 Task: Add an event  with title  Lunch Break: Mindfulness Break, date '2023/10/08' to 2023/10/10 & Select Event type as  Collective. Add location for the event as  789 Amstelstraat, Amsterdam, Netherlands and add a description: A board meeting is a formal gathering where the board of directors, executive team, and key stakeholders come together to discuss and make important decisions regarding the organization's strategic direction, governance, and overall performance. Create an event link  http-lunchbreak:mindfulnessbreakcom & Select the event color as  Blue. , logged in from the account softage.1@softage.netand send the event invitation to softage.7@softage.net and softage.8@softage.net
Action: Mouse moved to (706, 95)
Screenshot: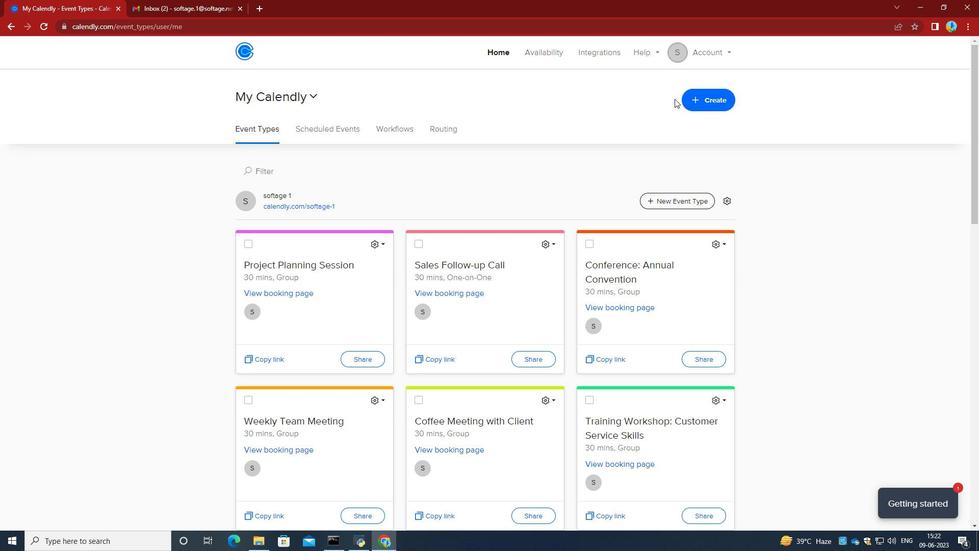 
Action: Mouse pressed left at (706, 95)
Screenshot: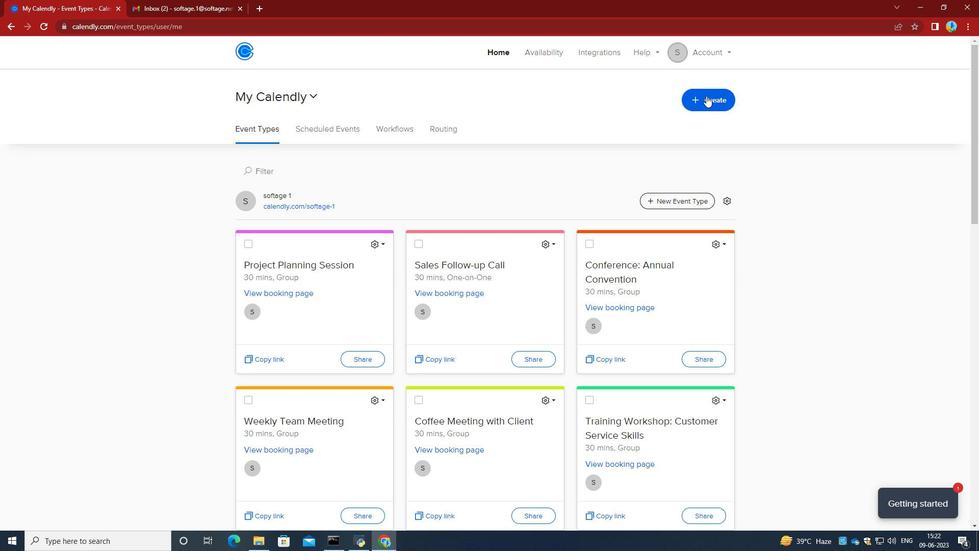 
Action: Mouse moved to (651, 157)
Screenshot: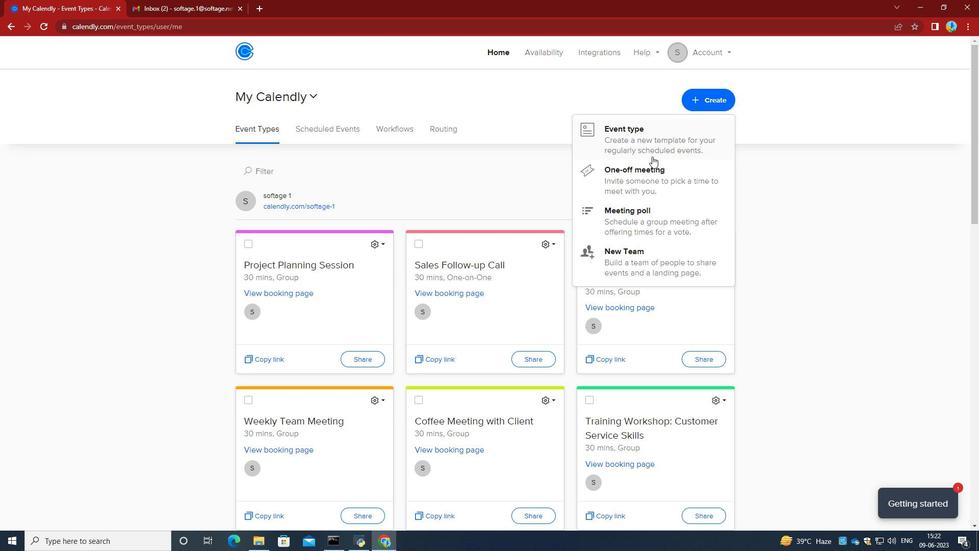 
Action: Mouse pressed left at (651, 157)
Screenshot: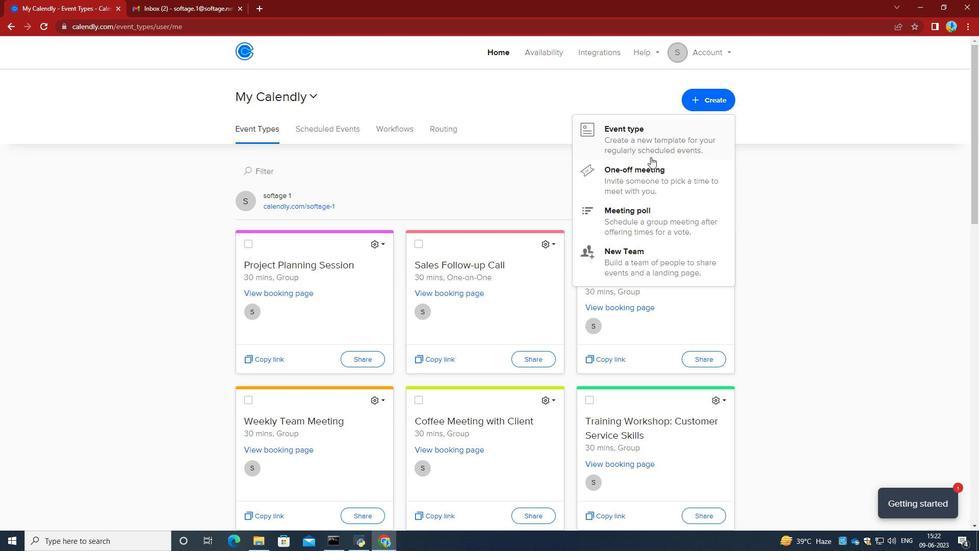 
Action: Mouse moved to (462, 297)
Screenshot: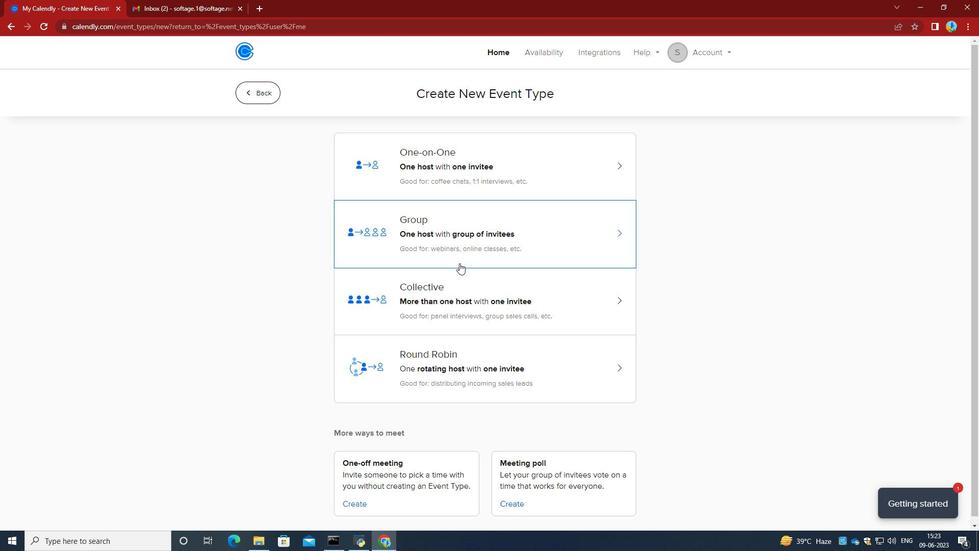 
Action: Mouse pressed left at (462, 297)
Screenshot: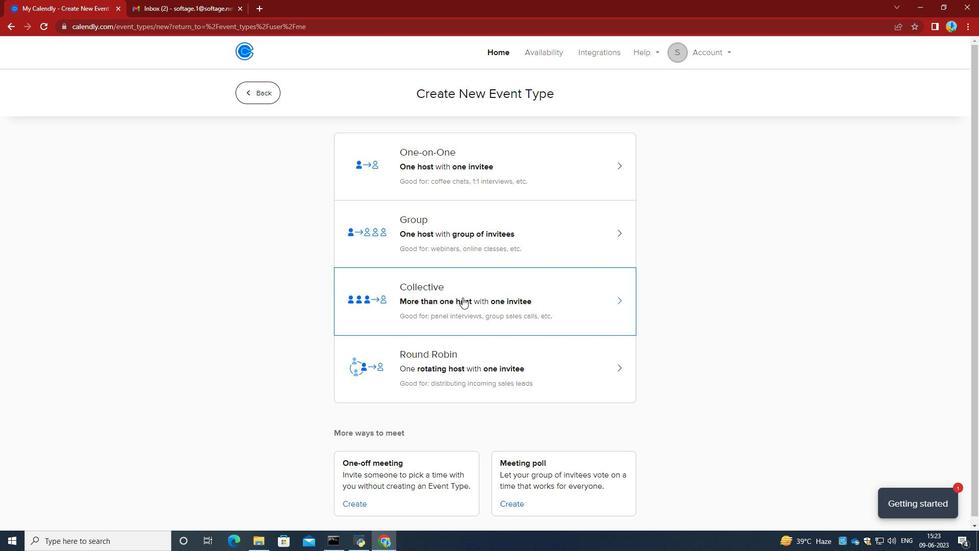 
Action: Mouse moved to (582, 220)
Screenshot: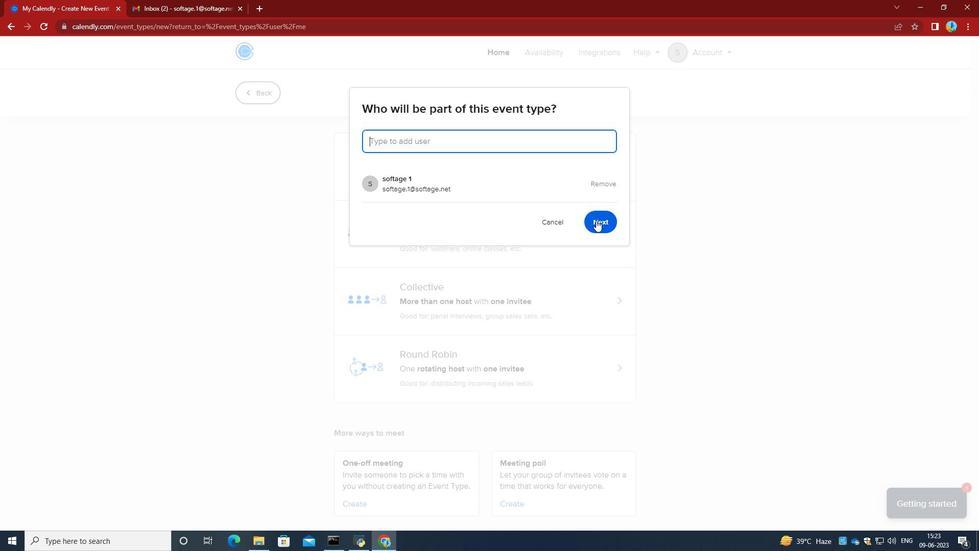 
Action: Mouse pressed left at (582, 220)
Screenshot: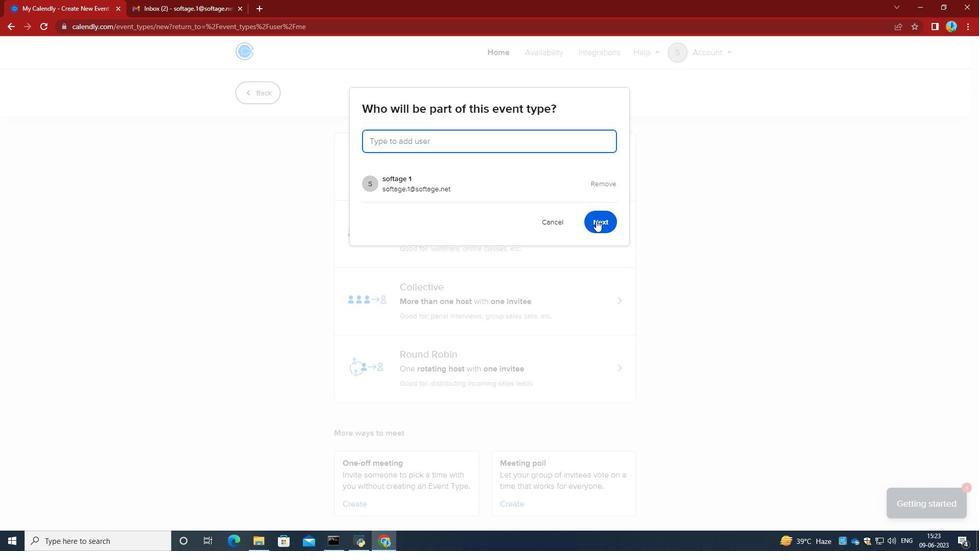 
Action: Mouse moved to (610, 226)
Screenshot: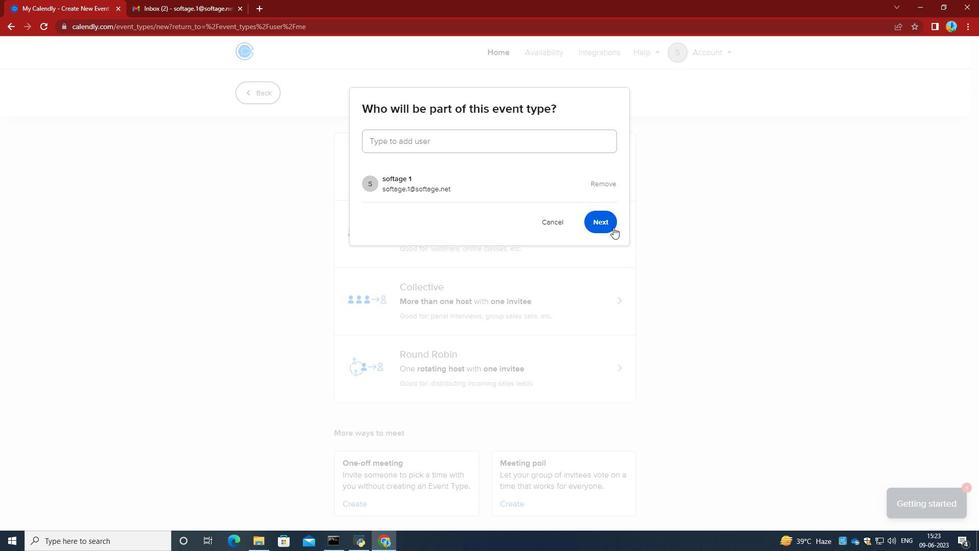 
Action: Mouse pressed left at (610, 226)
Screenshot: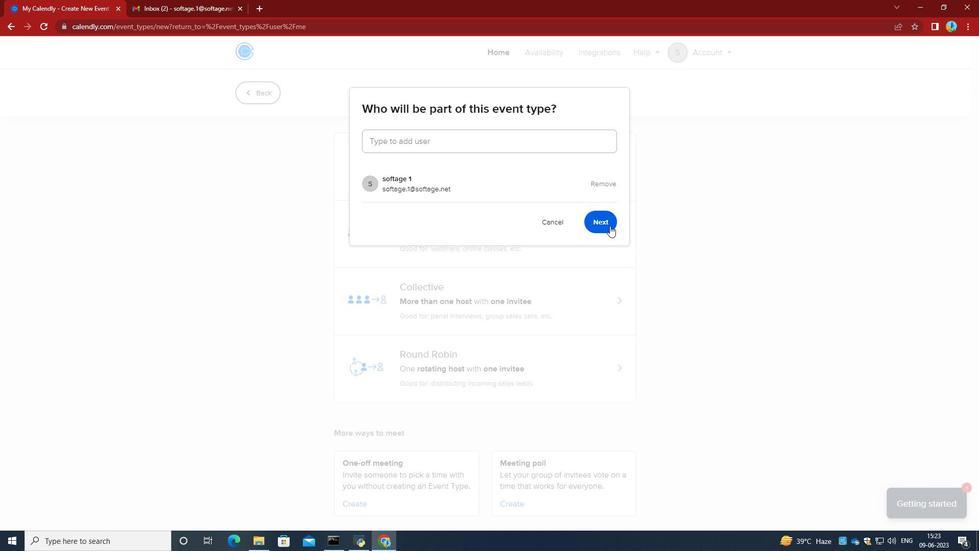 
Action: Mouse moved to (403, 231)
Screenshot: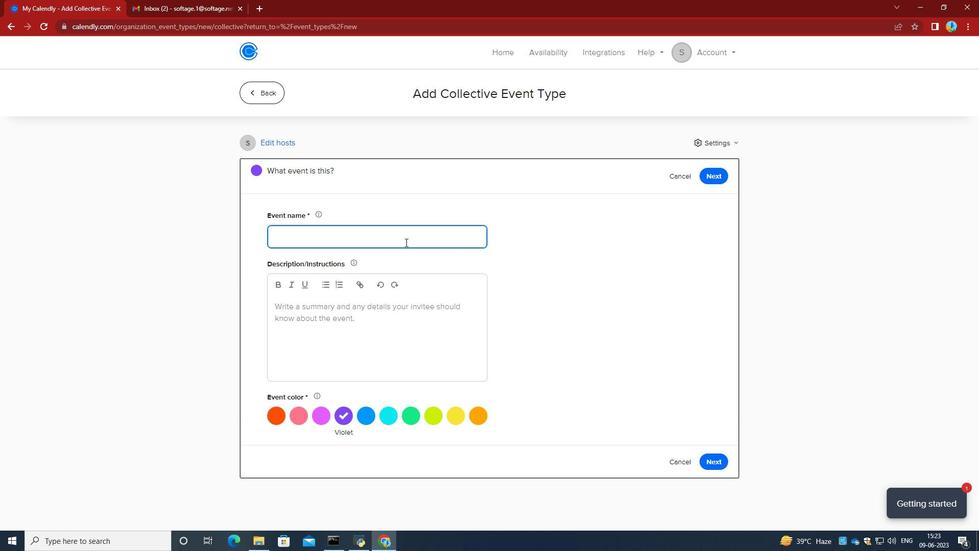 
Action: Mouse pressed left at (403, 231)
Screenshot: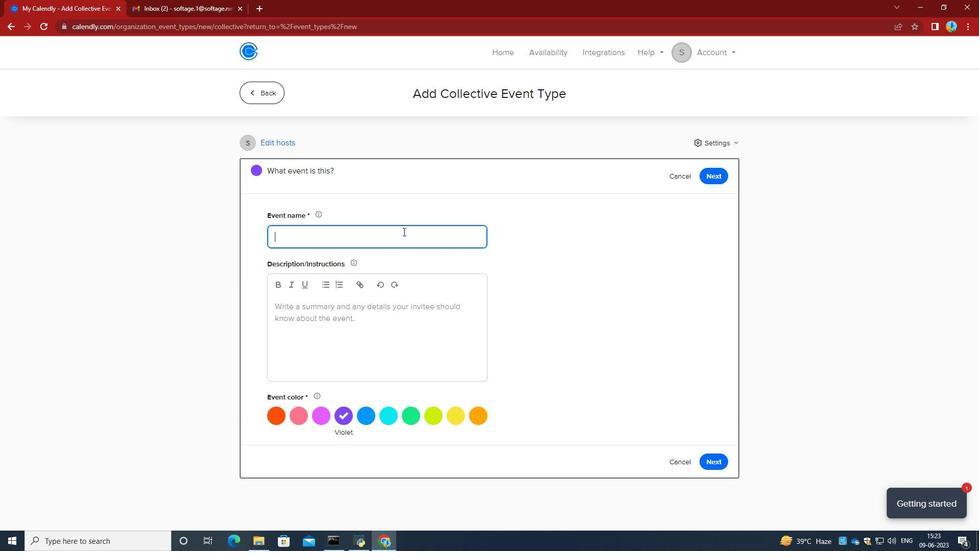 
Action: Key pressed <Key.caps_lock>L<Key.caps_lock>uc<Key.backspace>nch<Key.space><Key.caps_lock>B<Key.caps_lock>reak<Key.shift_r>:<Key.space><Key.caps_lock>M<Key.caps_lock>indfulness<Key.space><Key.caps_lock>B<Key.caps_lock>reak<Key.space>
Screenshot: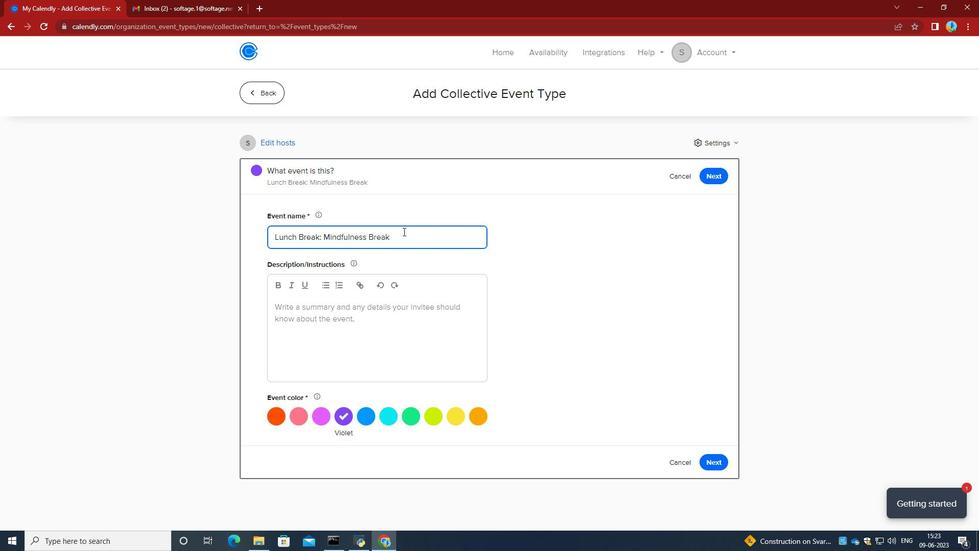 
Action: Mouse moved to (380, 329)
Screenshot: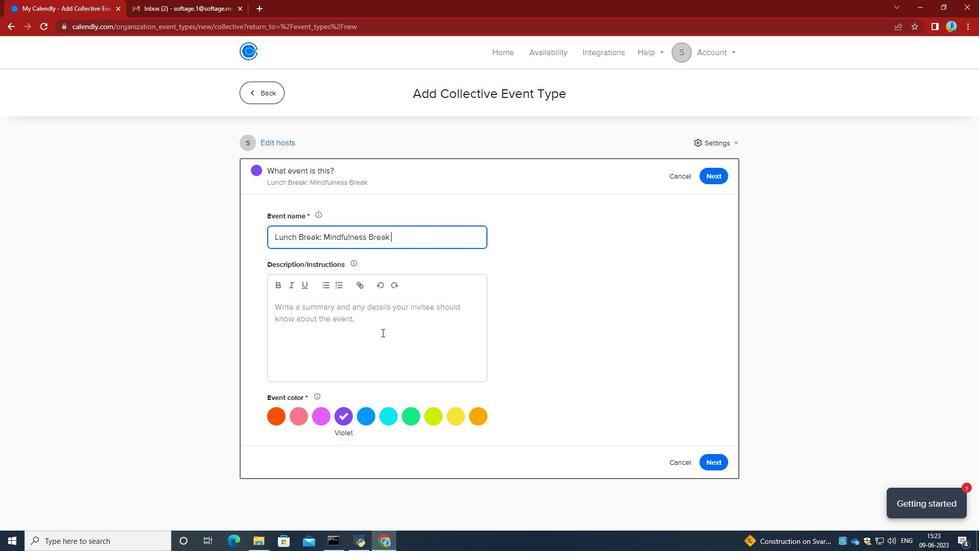 
Action: Mouse pressed left at (380, 329)
Screenshot: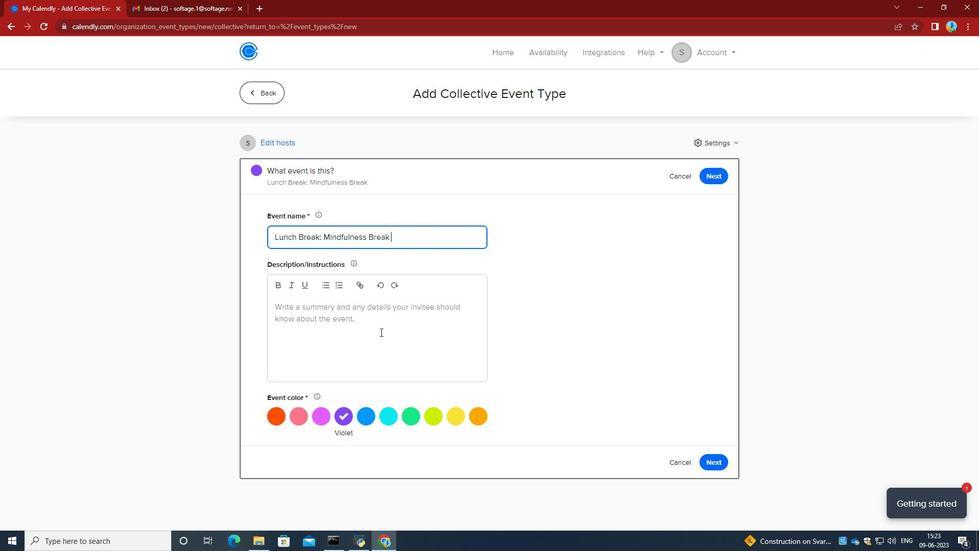 
Action: Key pressed <Key.caps_lock>A<Key.space>B<Key.caps_lock>oard<Key.space>meeting<Key.space>is<Key.space>a<Key.space>formal<Key.space>ge<Key.backspace>athering<Key.space>where<Key.space>the<Key.space>board<Key.space><Key.backspace><Key.space>of<Key.space>directors,<Key.space>execti<Key.backspace><Key.backspace>utive<Key.space>team,<Key.space>and<Key.space>s<Key.backspace>key<Key.space>stakeholders<Key.space>come<Key.space>together<Key.space>to<Key.space>discuss<Key.space>and<Key.space>make<Key.space>important<Key.space>decison<Key.backspace><Key.backspace>ions<Key.space>regarding<Key.space>the<Key.space>organization's<Key.space>strategice<Key.backspace><Key.space>direction,<Key.space>governance<Key.space><Key.backspace><Key.space>and<Key.space>overall<Key.space>performance<Key.space><Key.backspace>.
Screenshot: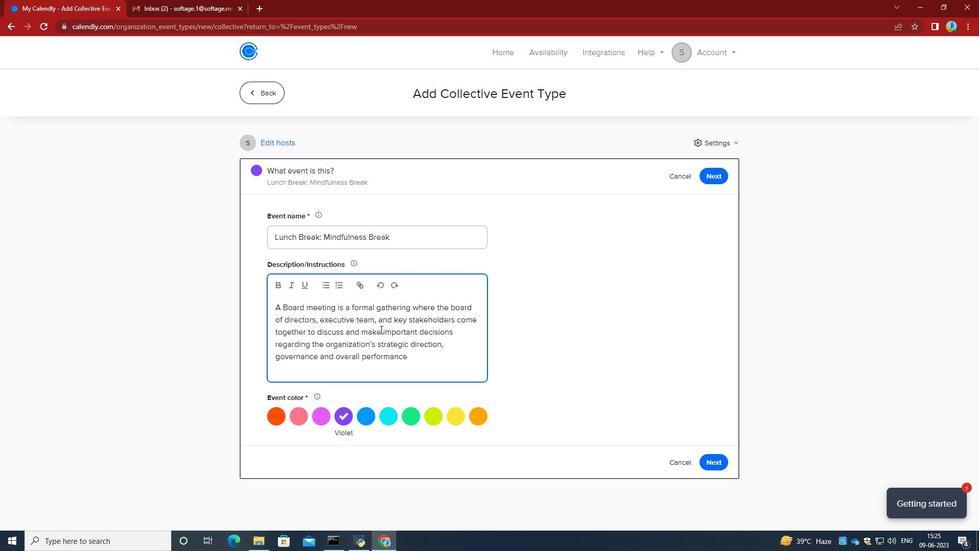 
Action: Mouse moved to (366, 417)
Screenshot: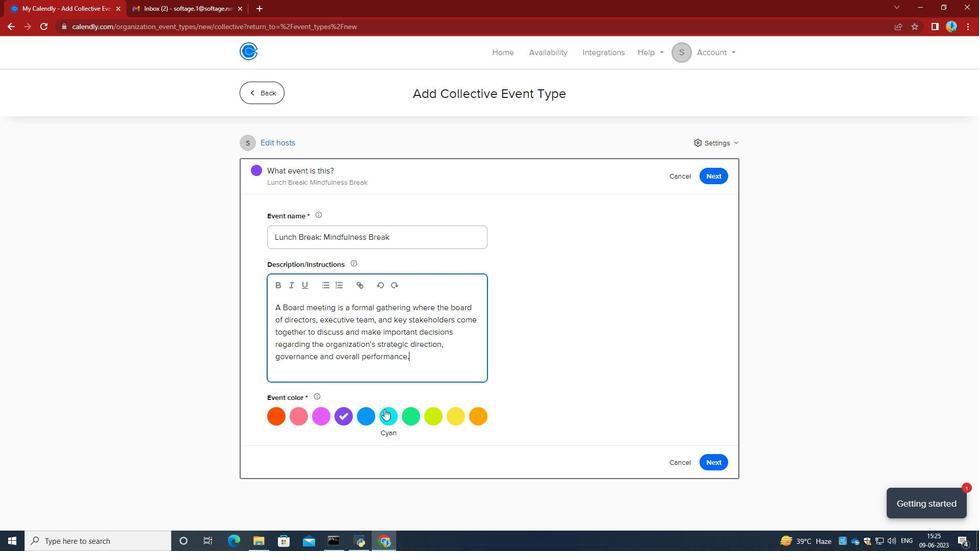 
Action: Mouse pressed left at (366, 417)
Screenshot: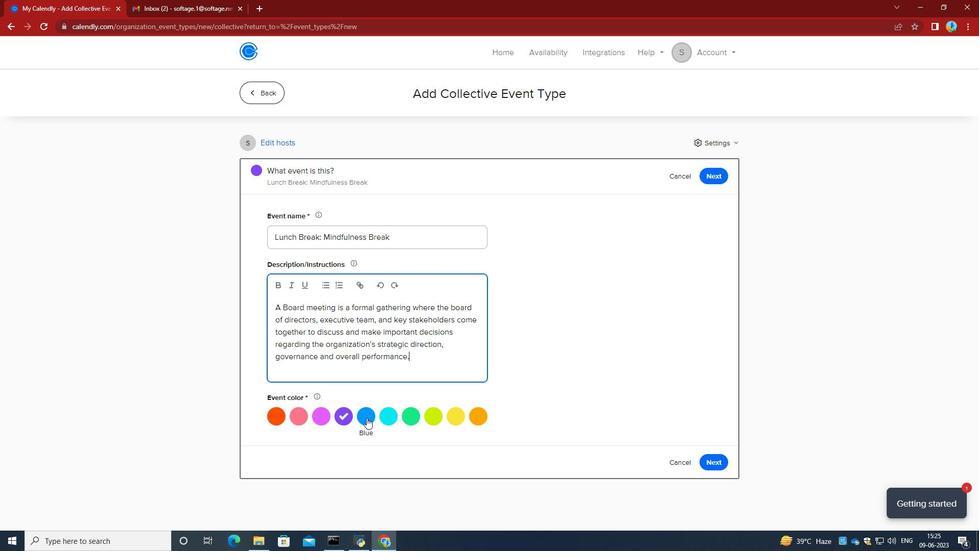 
Action: Mouse moved to (712, 466)
Screenshot: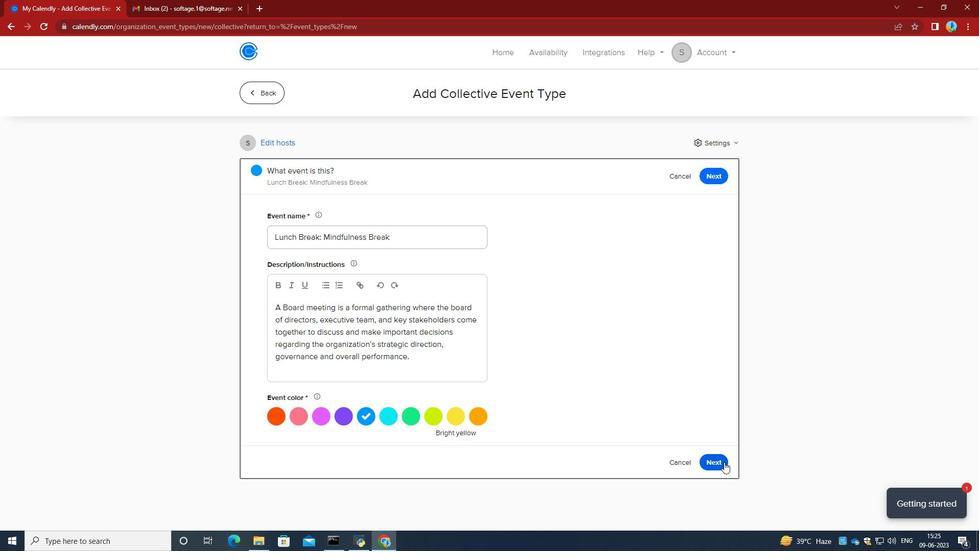 
Action: Mouse pressed left at (712, 466)
Screenshot: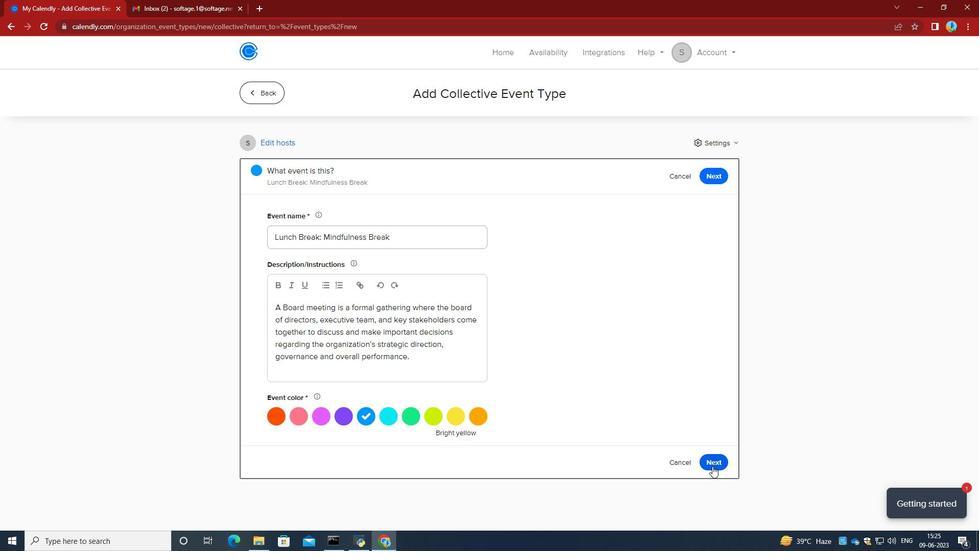 
Action: Mouse moved to (339, 297)
Screenshot: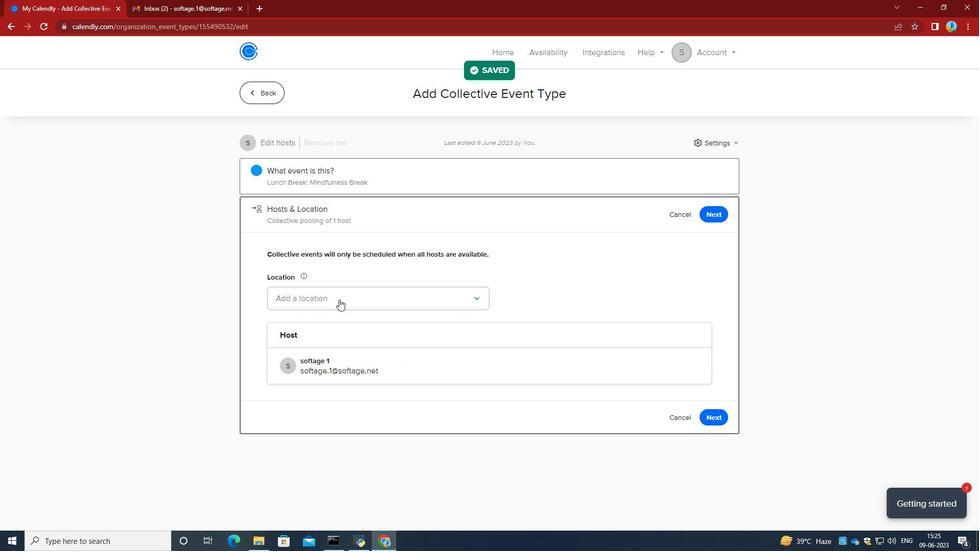 
Action: Mouse pressed left at (339, 297)
Screenshot: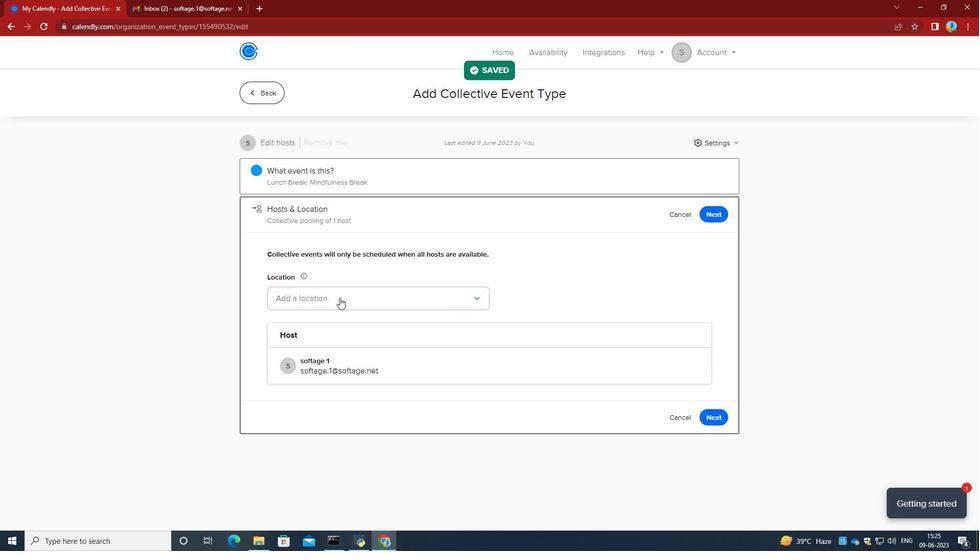 
Action: Mouse moved to (341, 330)
Screenshot: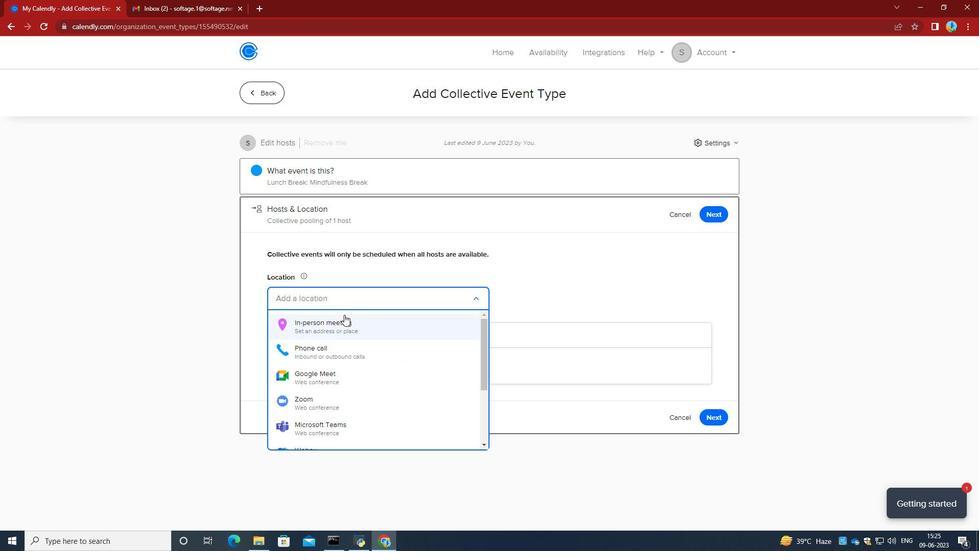 
Action: Mouse pressed left at (341, 330)
Screenshot: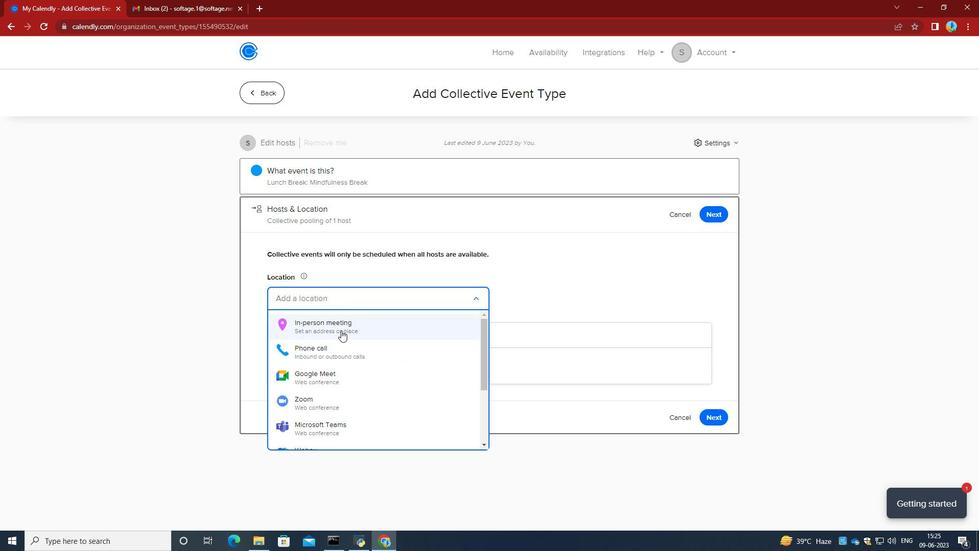 
Action: Mouse moved to (494, 166)
Screenshot: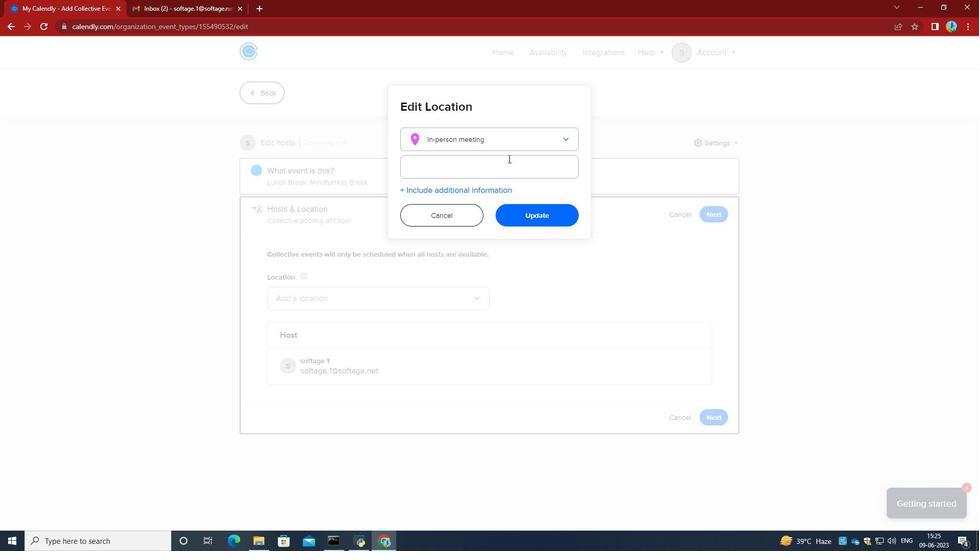 
Action: Mouse pressed left at (494, 166)
Screenshot: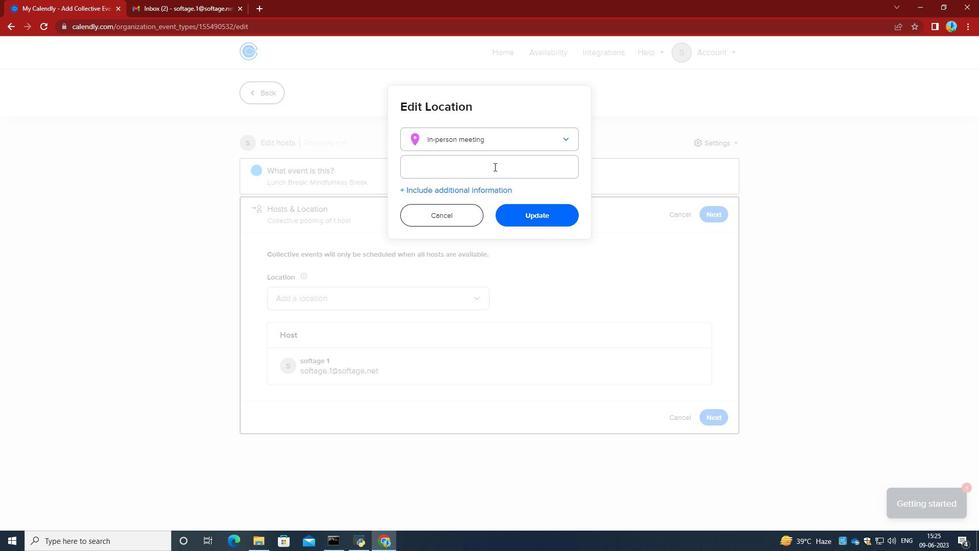 
Action: Mouse moved to (494, 166)
Screenshot: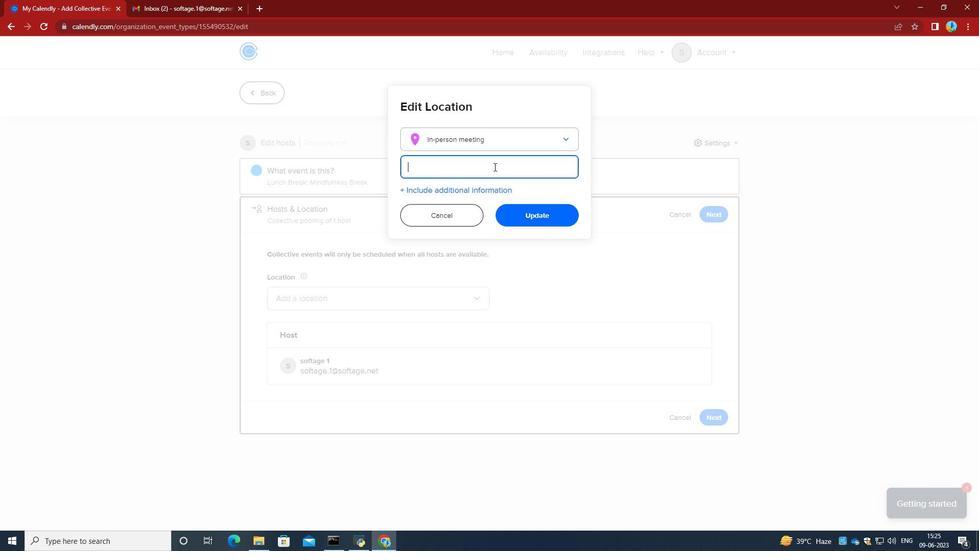 
Action: Key pressed 789<Key.space><Key.caps_lock>A<Key.caps_lock>mstelstraat,<Key.space><Key.caps_lock><Key.caps_lock><Key.caps_lock>A<Key.caps_lock>msterdam,<Key.space><Key.caps_lock>N<Key.caps_lock>etherlands
Screenshot: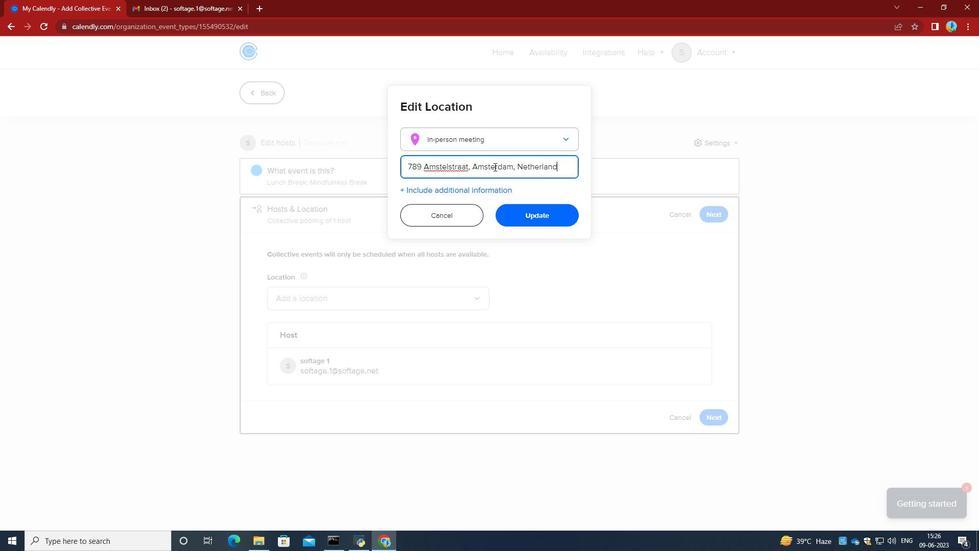 
Action: Mouse moved to (540, 219)
Screenshot: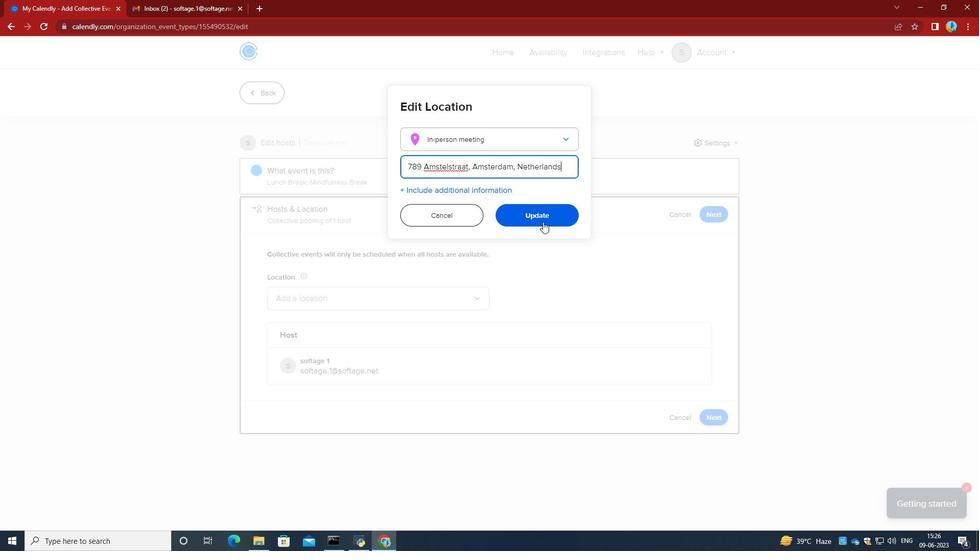 
Action: Mouse pressed left at (540, 219)
Screenshot: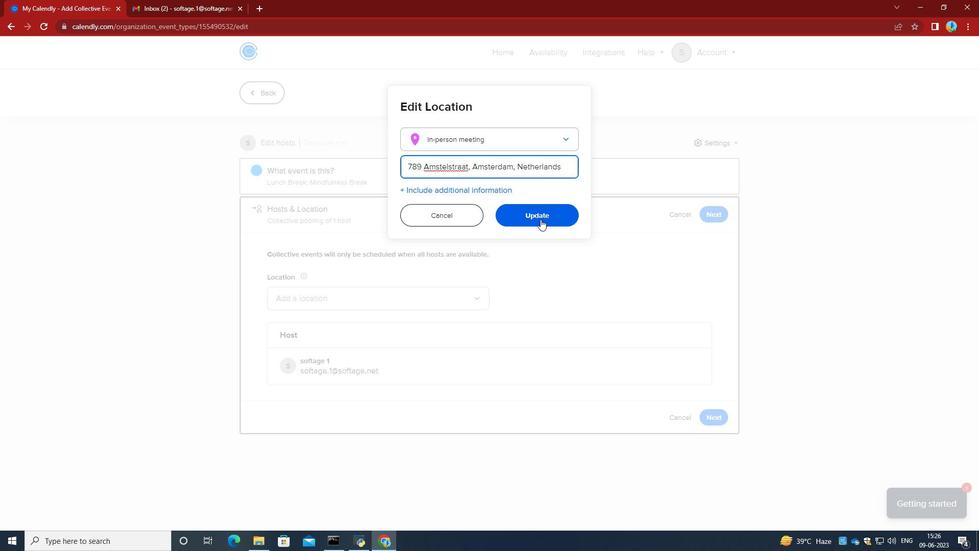 
Action: Mouse moved to (718, 415)
Screenshot: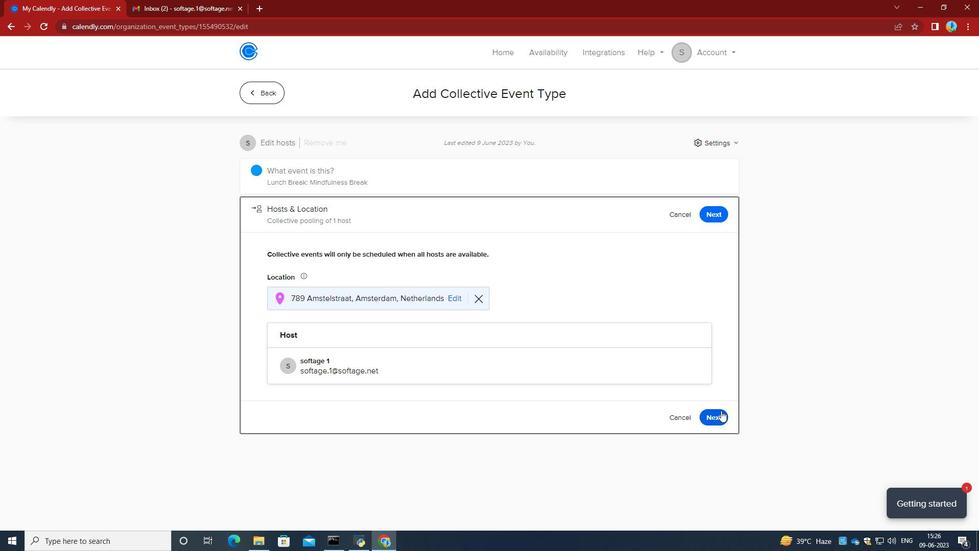 
Action: Mouse pressed left at (718, 415)
Screenshot: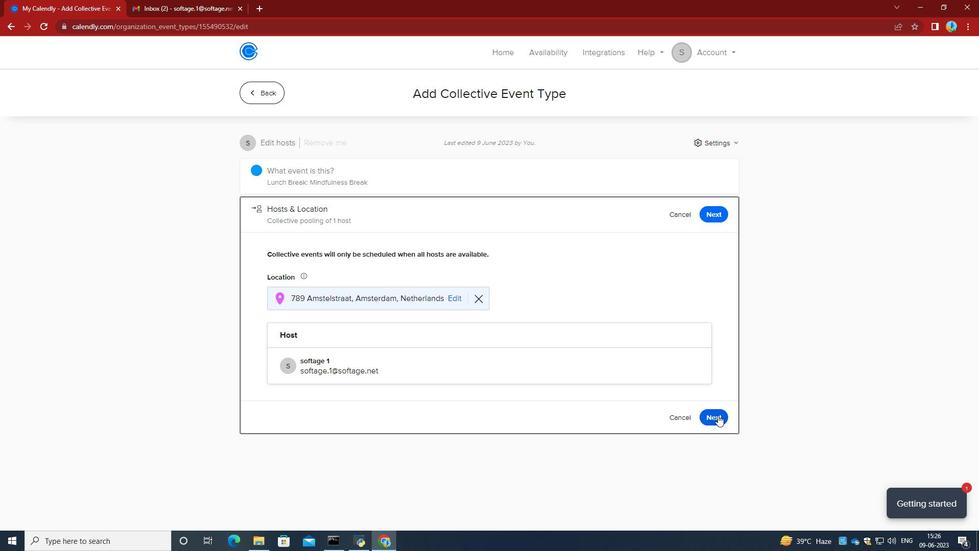 
Action: Mouse moved to (548, 281)
Screenshot: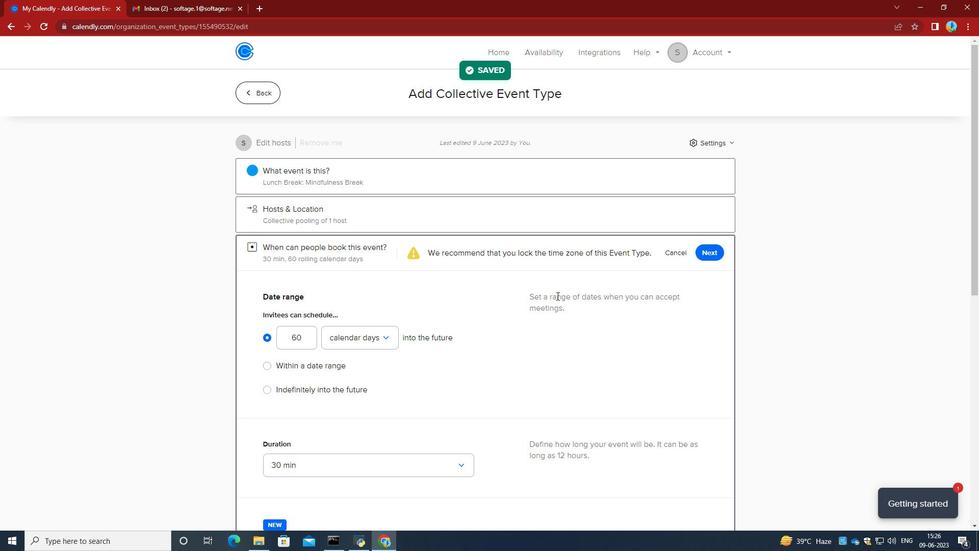 
Action: Mouse scrolled (548, 280) with delta (0, 0)
Screenshot: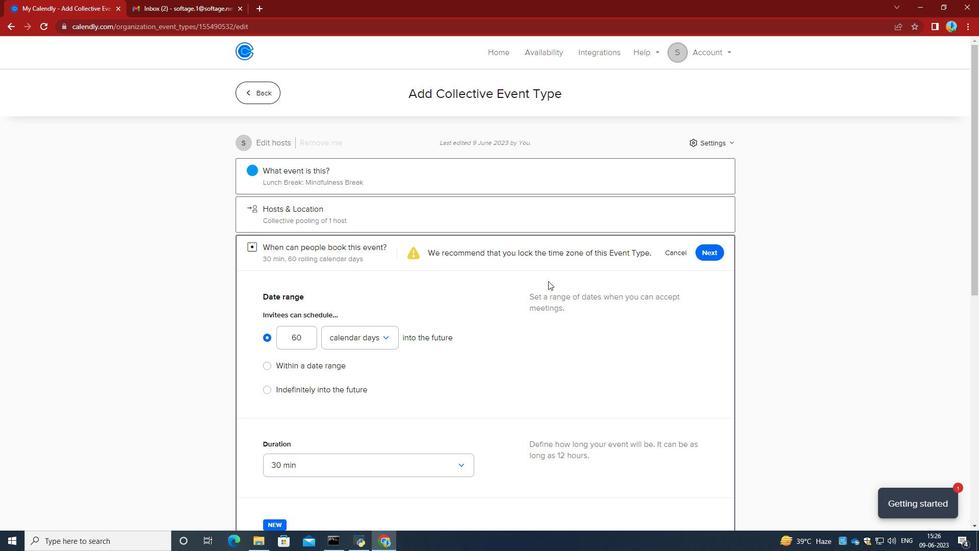 
Action: Mouse moved to (302, 315)
Screenshot: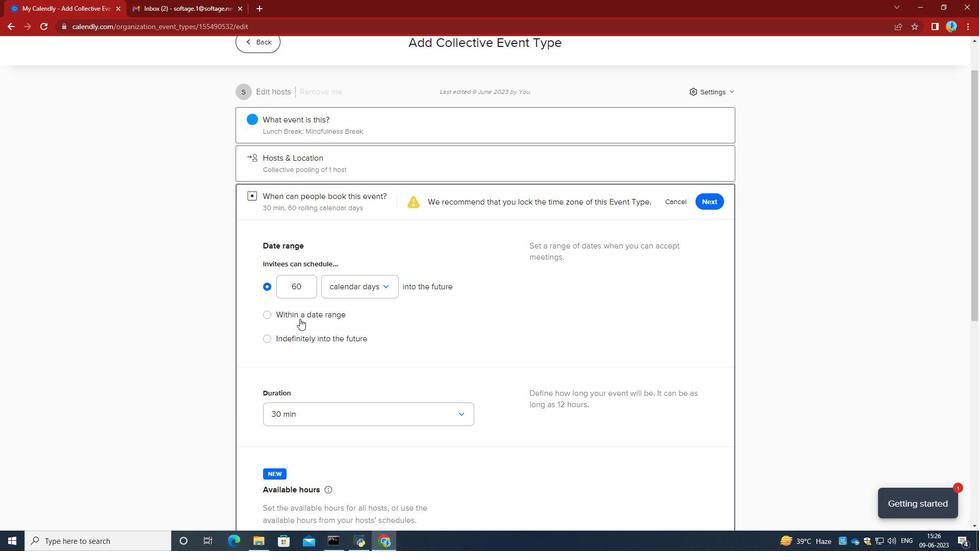
Action: Mouse pressed left at (302, 315)
Screenshot: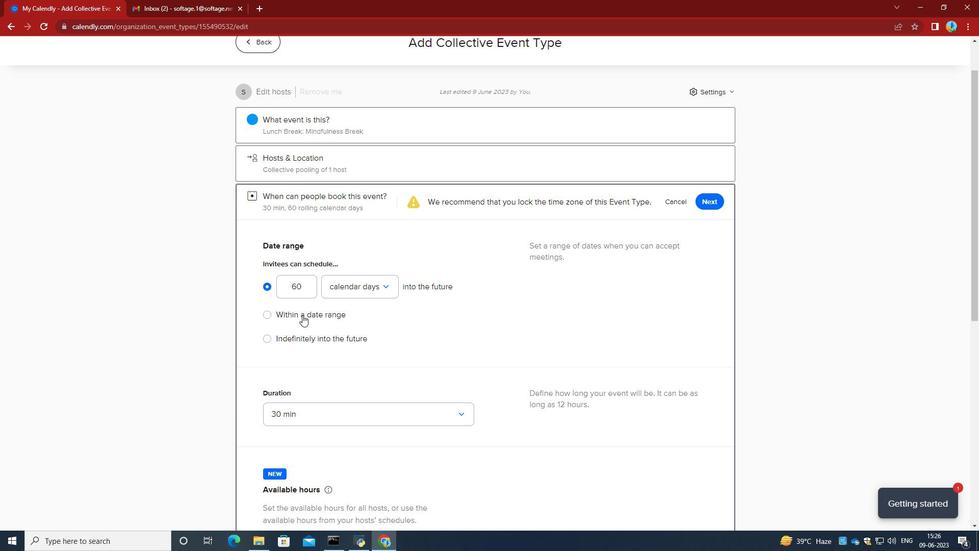 
Action: Mouse moved to (409, 318)
Screenshot: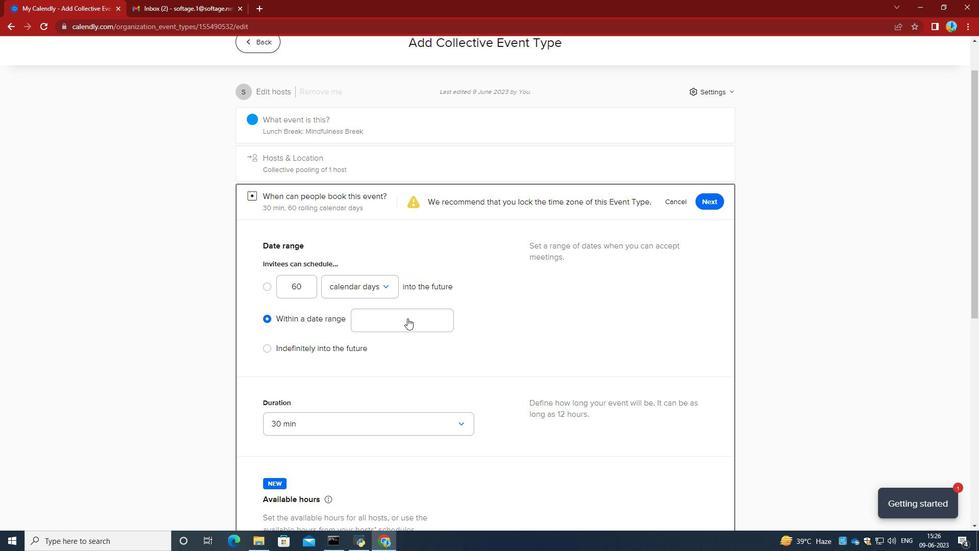 
Action: Mouse pressed left at (409, 318)
Screenshot: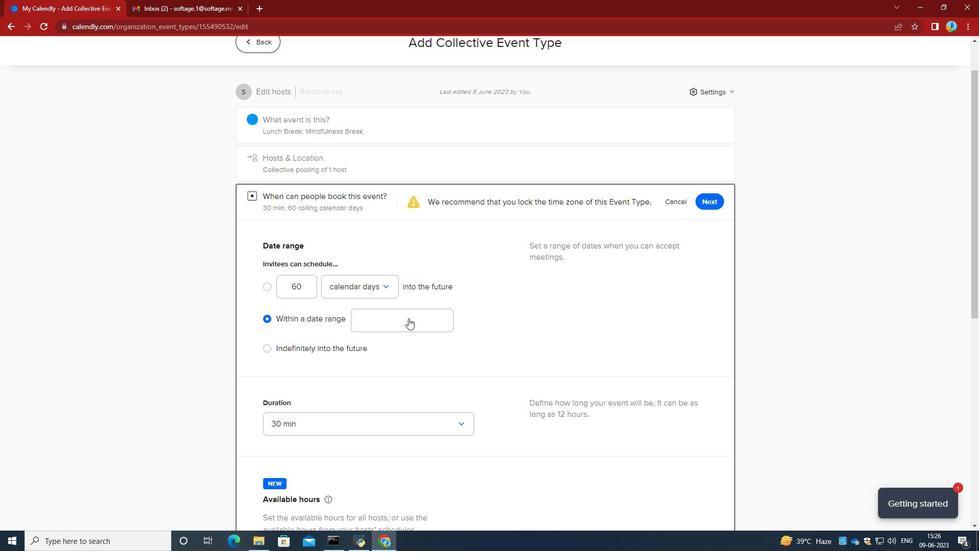 
Action: Mouse moved to (433, 354)
Screenshot: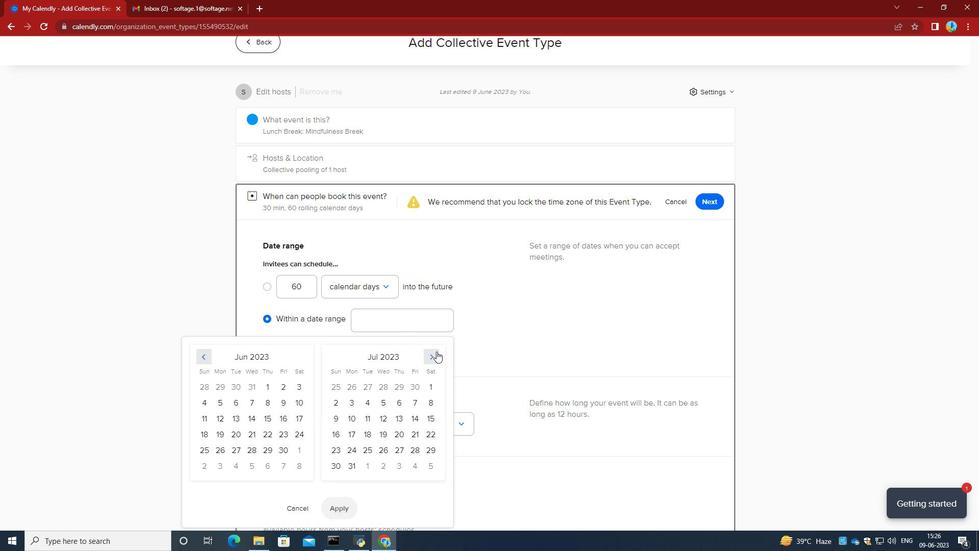 
Action: Mouse pressed left at (433, 354)
Screenshot: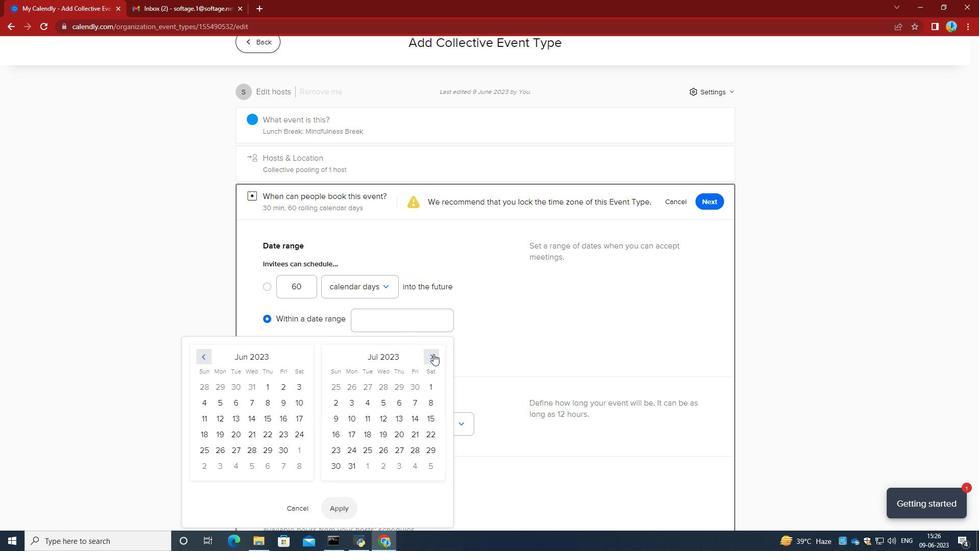 
Action: Mouse pressed left at (433, 354)
Screenshot: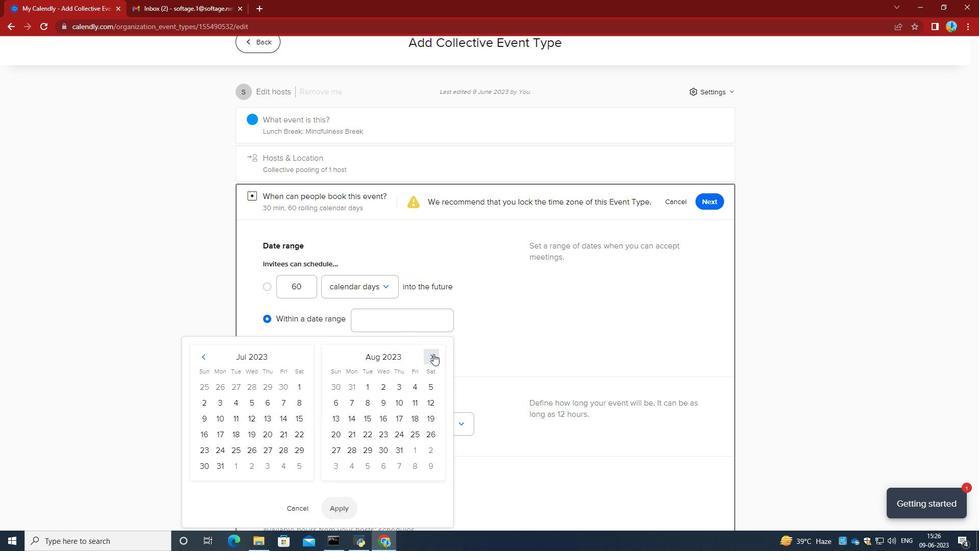 
Action: Mouse pressed left at (433, 354)
Screenshot: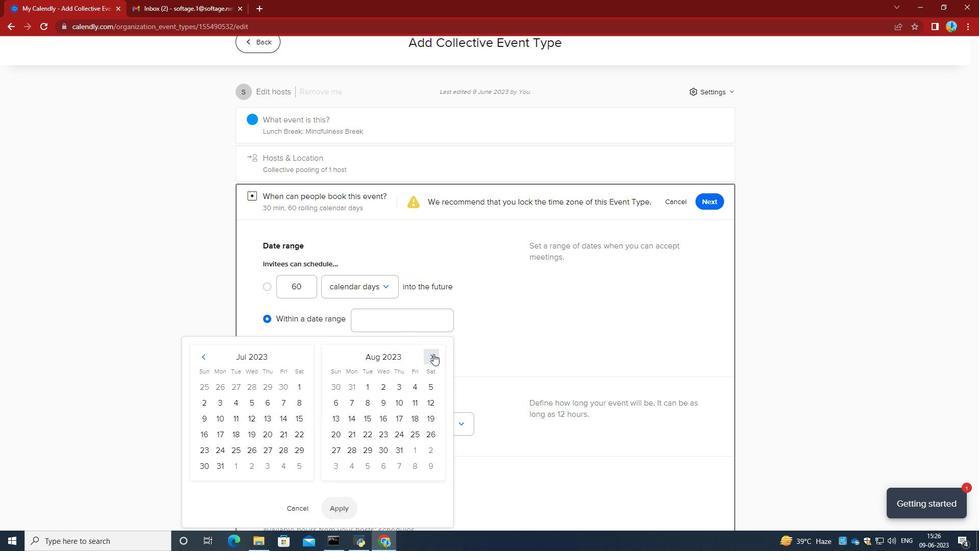 
Action: Mouse pressed left at (433, 354)
Screenshot: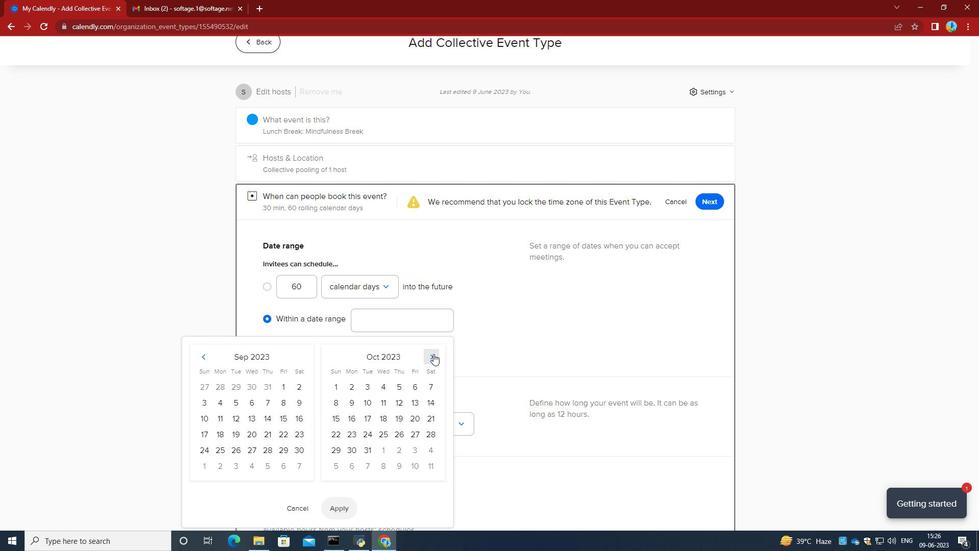 
Action: Mouse moved to (209, 401)
Screenshot: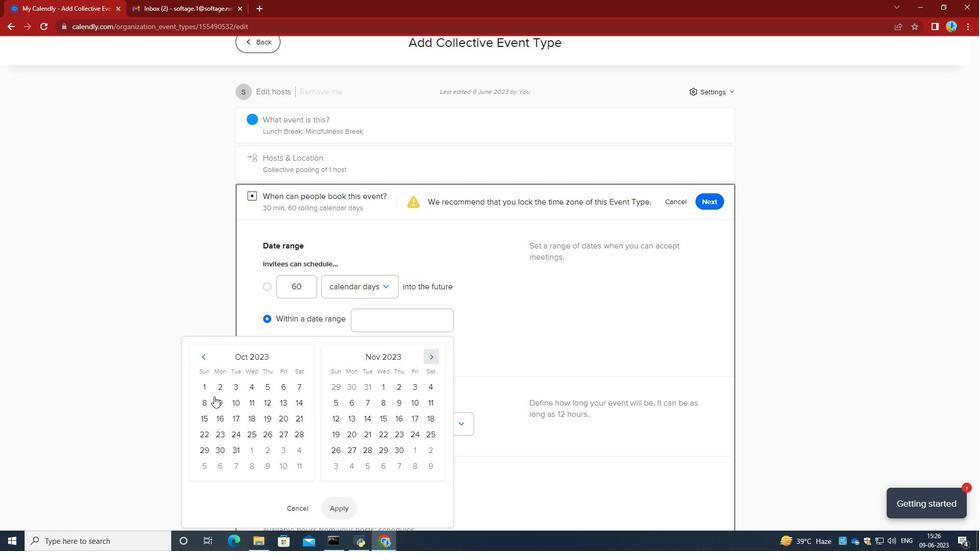 
Action: Mouse pressed left at (209, 401)
Screenshot: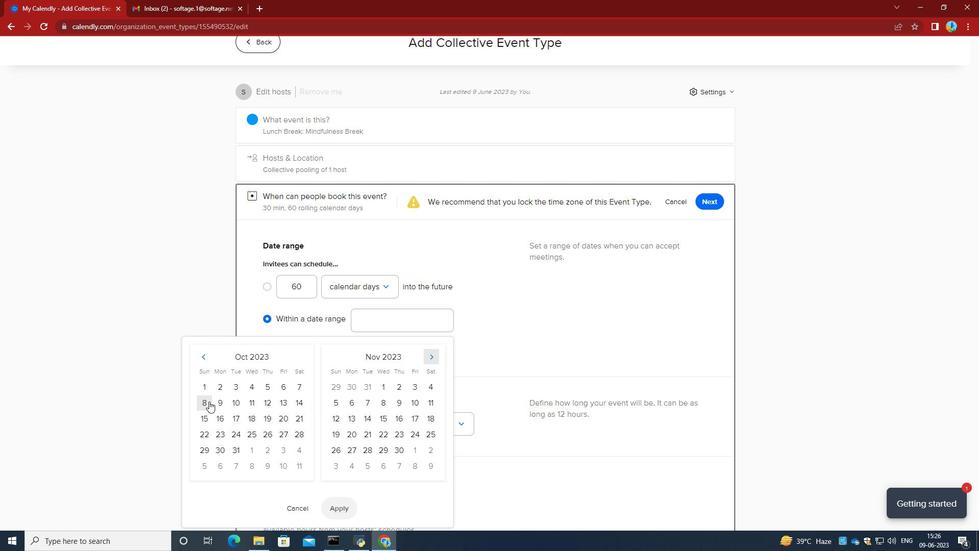 
Action: Mouse moved to (241, 405)
Screenshot: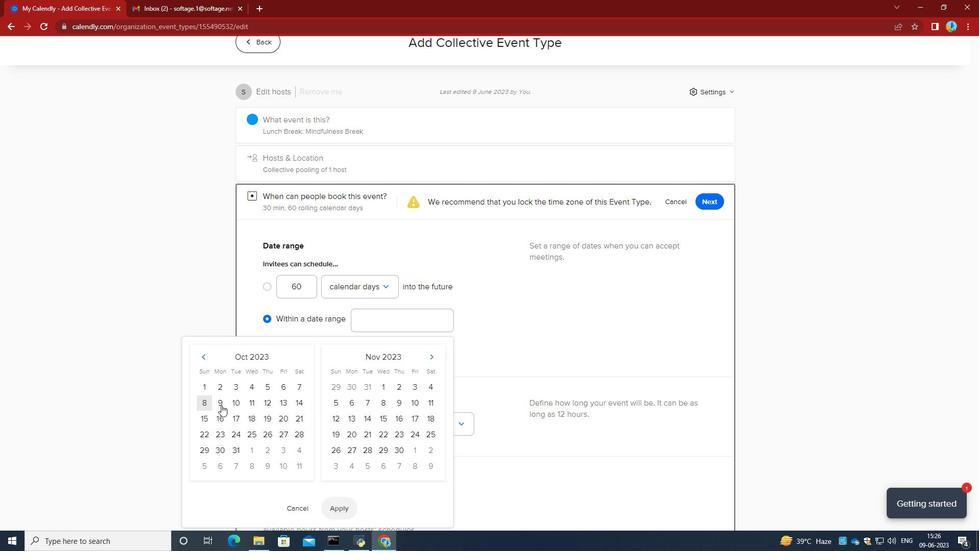 
Action: Mouse pressed left at (241, 405)
Screenshot: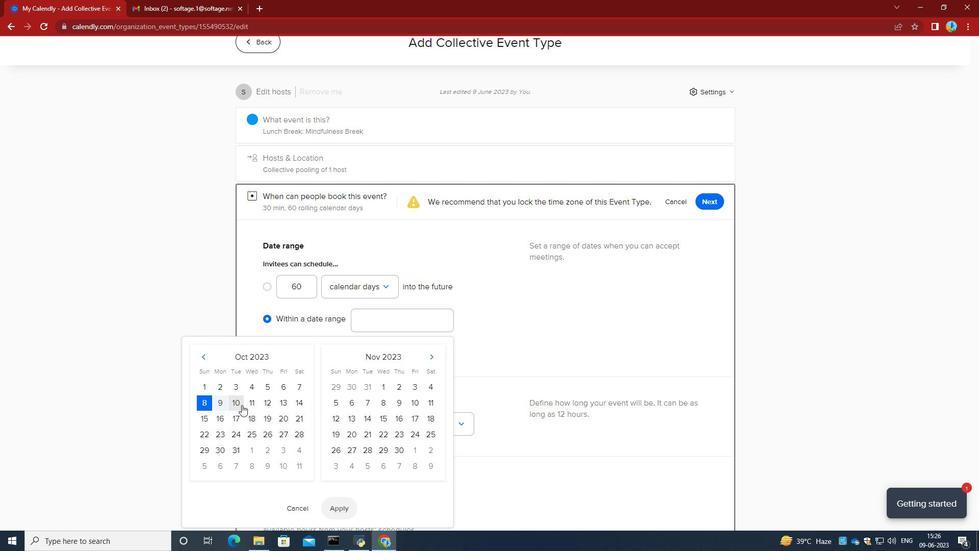 
Action: Mouse moved to (336, 505)
Screenshot: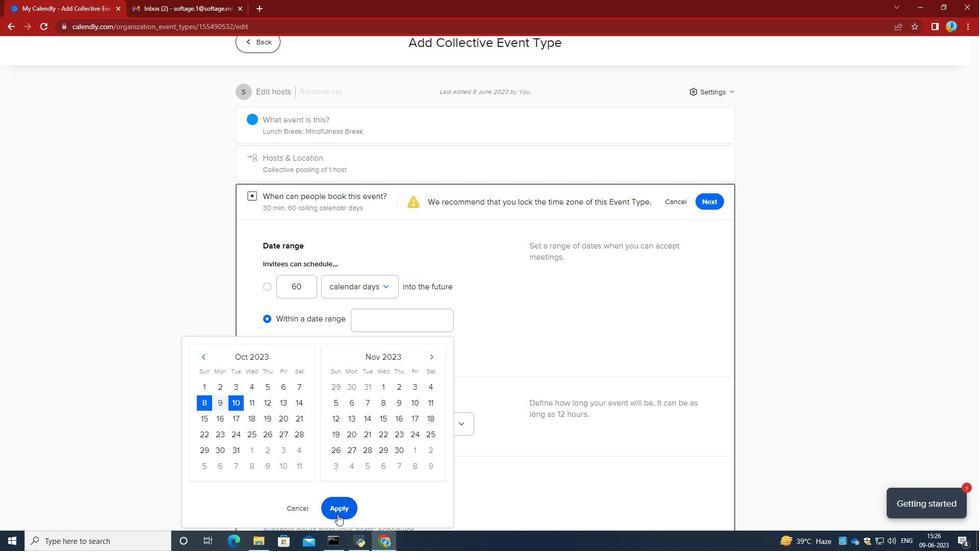 
Action: Mouse pressed left at (336, 505)
Screenshot: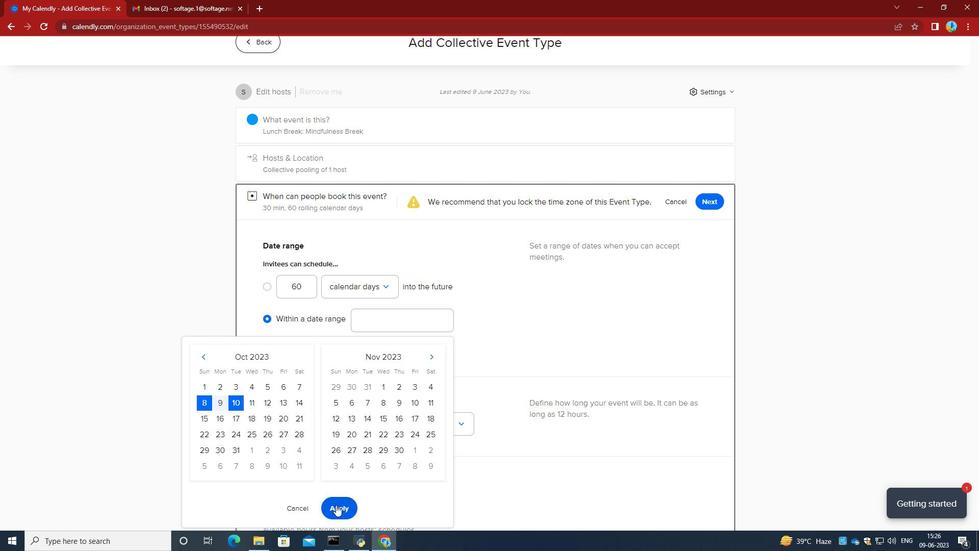 
Action: Mouse moved to (574, 296)
Screenshot: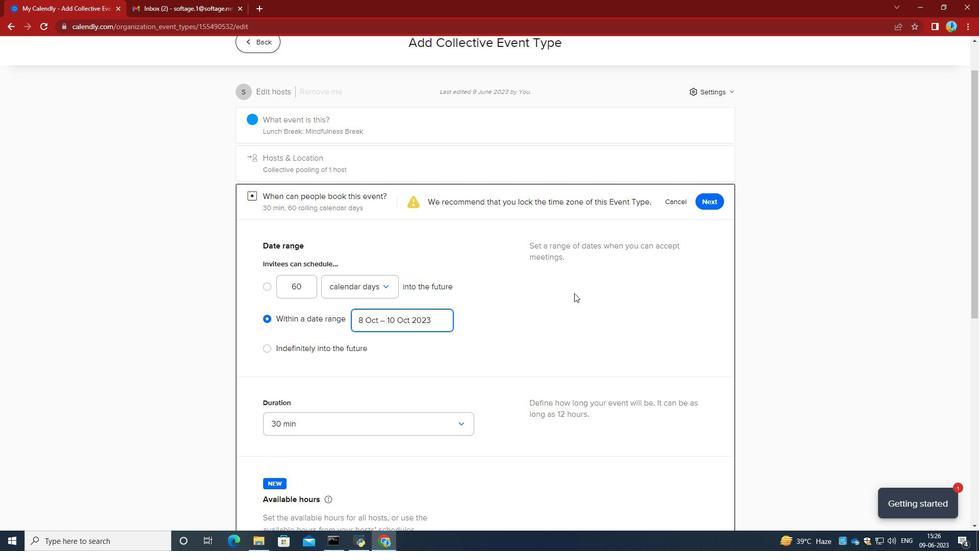 
Action: Mouse scrolled (574, 295) with delta (0, 0)
Screenshot: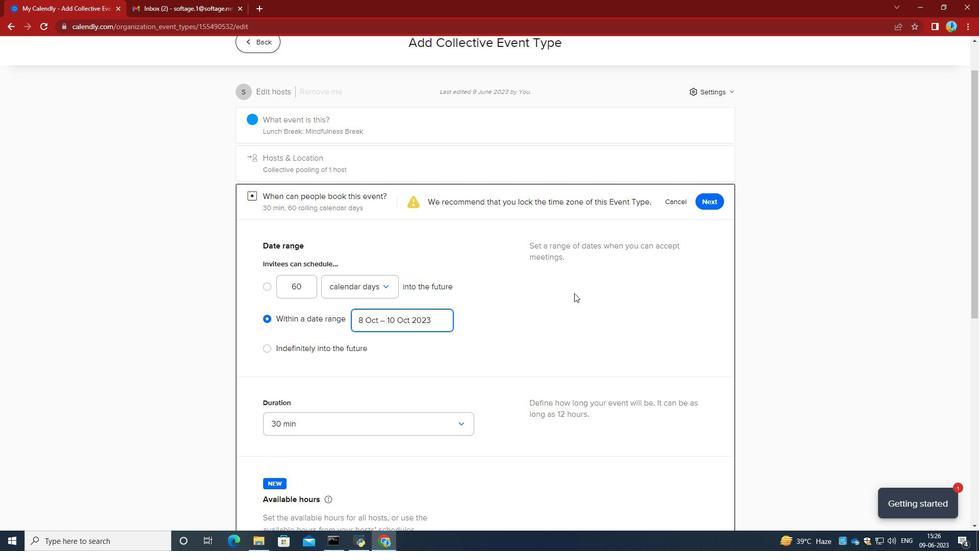 
Action: Mouse moved to (574, 300)
Screenshot: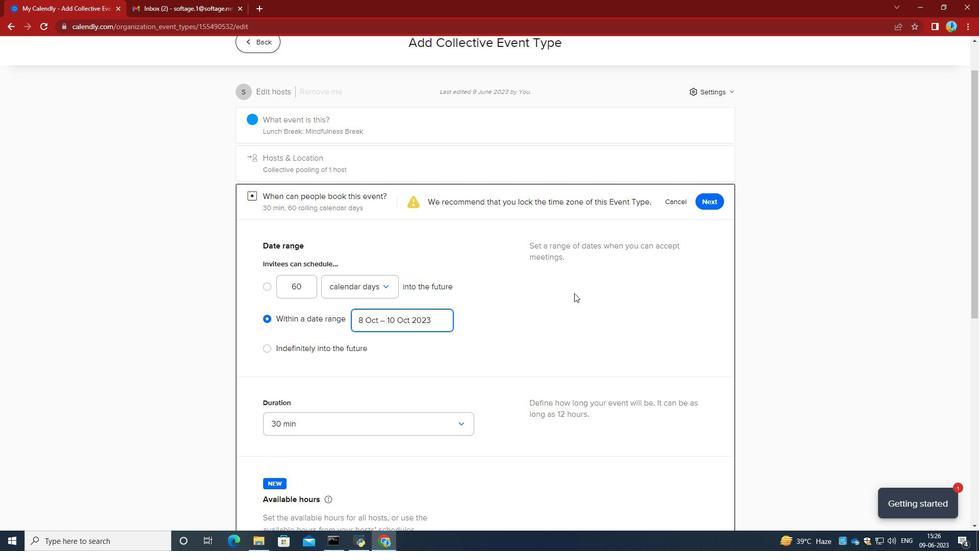 
Action: Mouse scrolled (574, 300) with delta (0, 0)
Screenshot: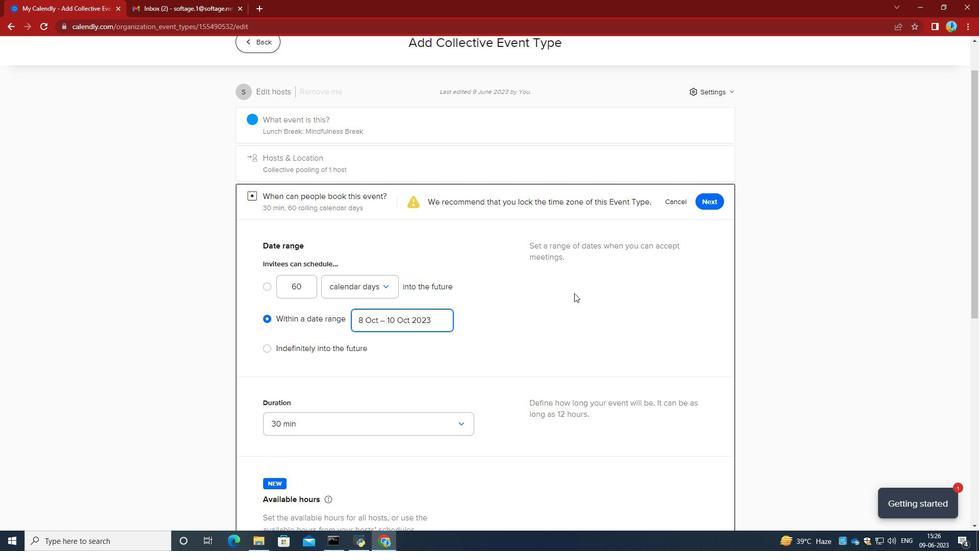 
Action: Mouse scrolled (574, 300) with delta (0, 0)
Screenshot: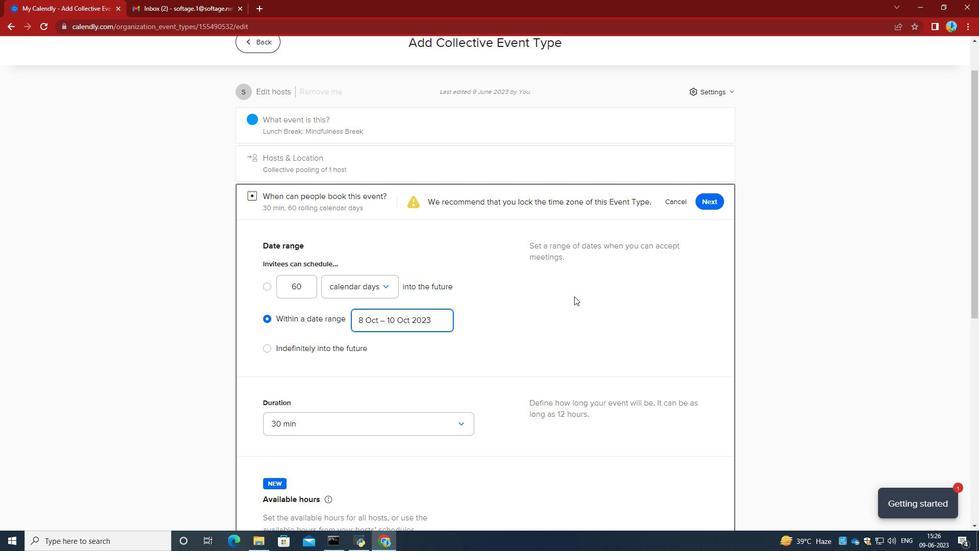
Action: Mouse moved to (574, 303)
Screenshot: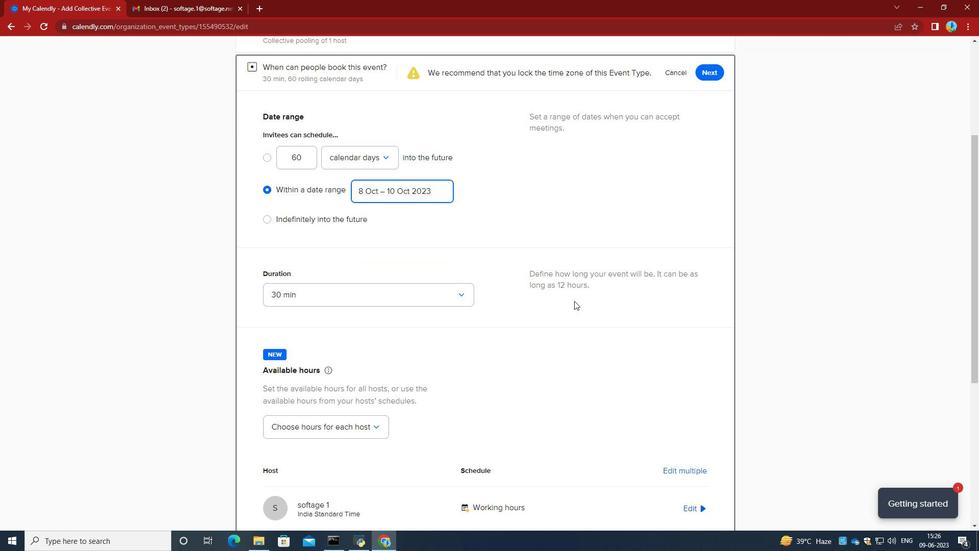
Action: Mouse scrolled (574, 303) with delta (0, 0)
Screenshot: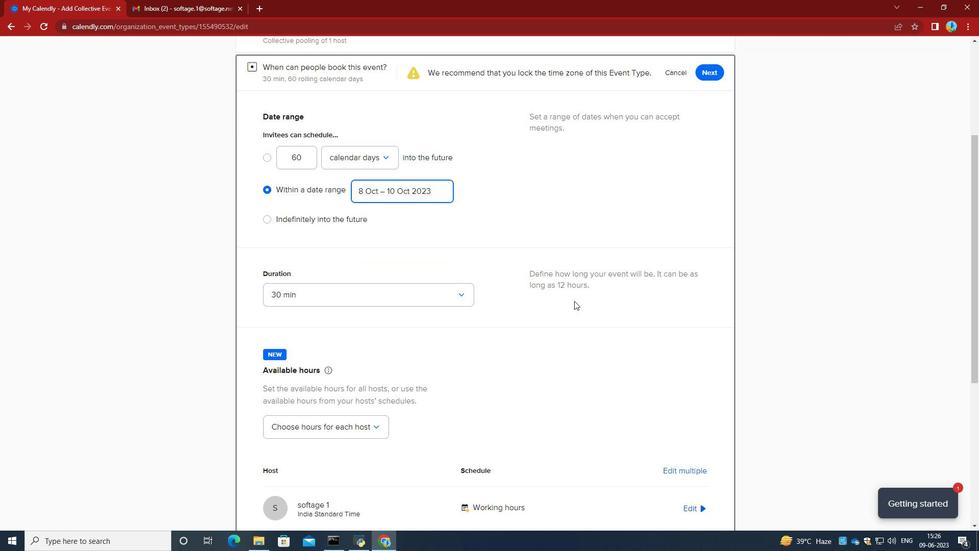 
Action: Mouse moved to (573, 306)
Screenshot: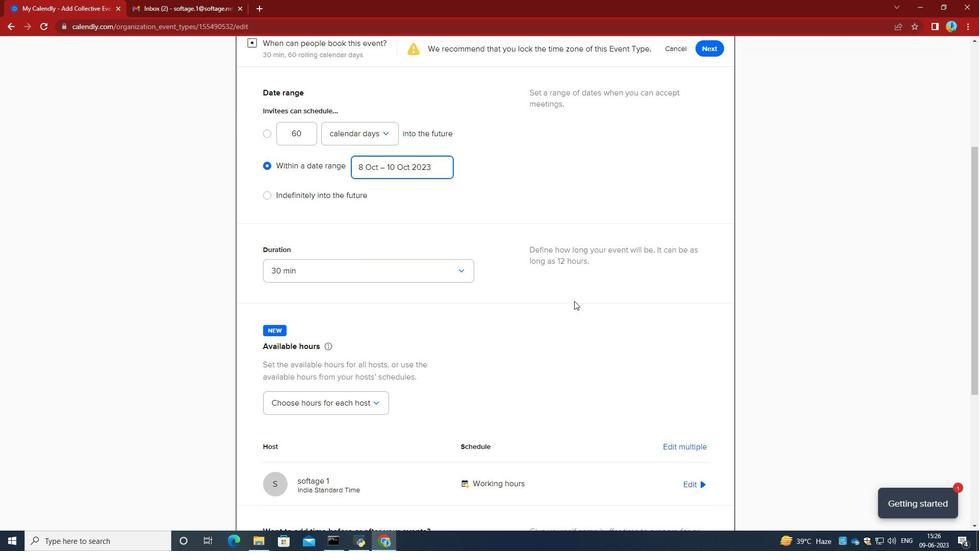 
Action: Mouse scrolled (573, 306) with delta (0, 0)
Screenshot: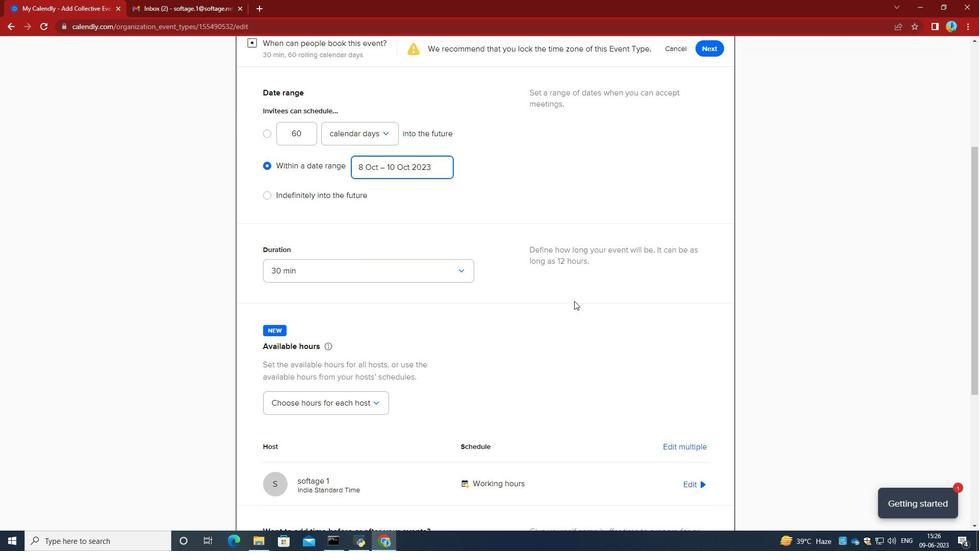 
Action: Mouse scrolled (573, 306) with delta (0, 0)
Screenshot: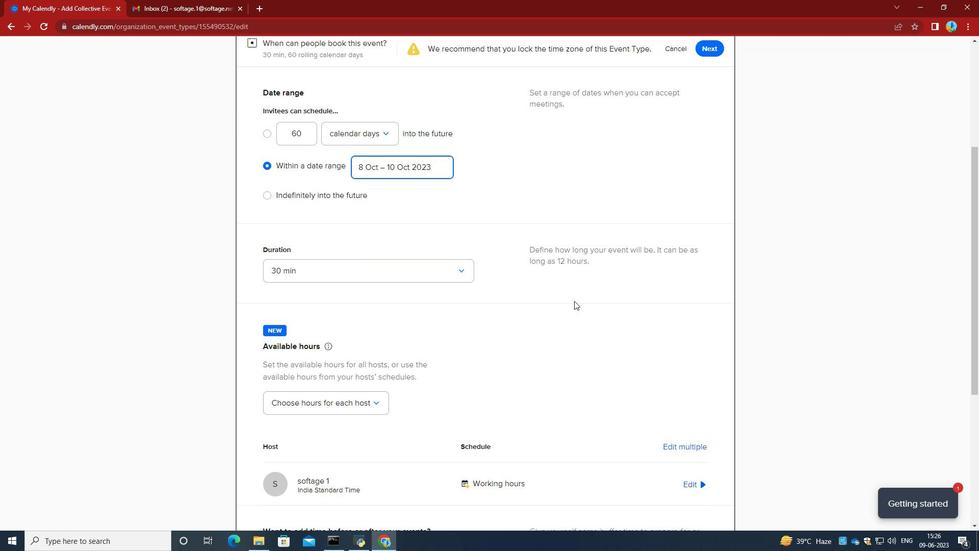 
Action: Mouse moved to (573, 307)
Screenshot: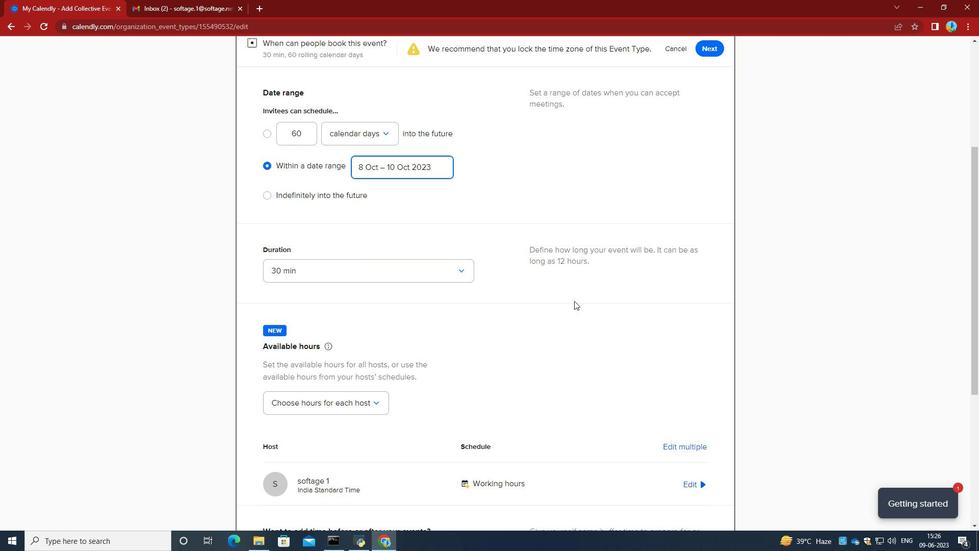 
Action: Mouse scrolled (573, 307) with delta (0, 0)
Screenshot: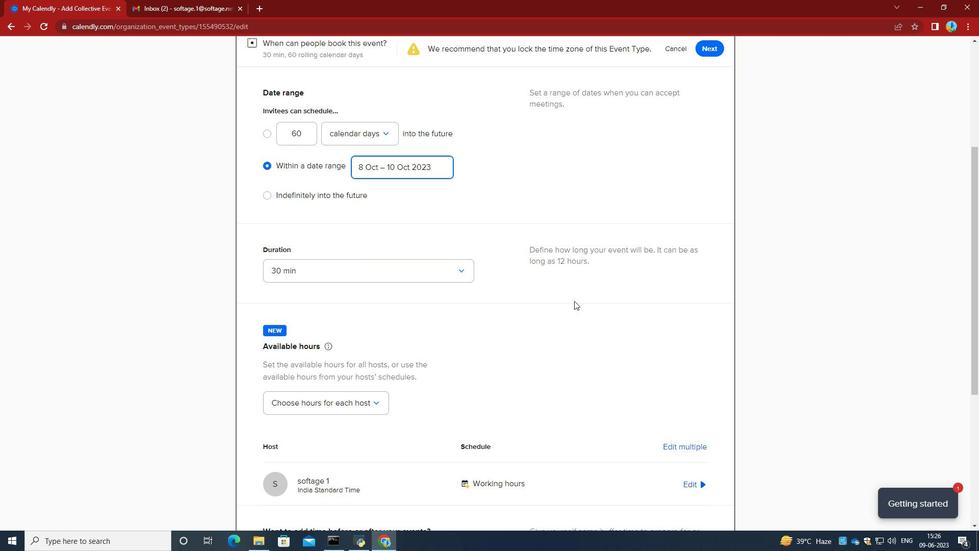 
Action: Mouse moved to (572, 309)
Screenshot: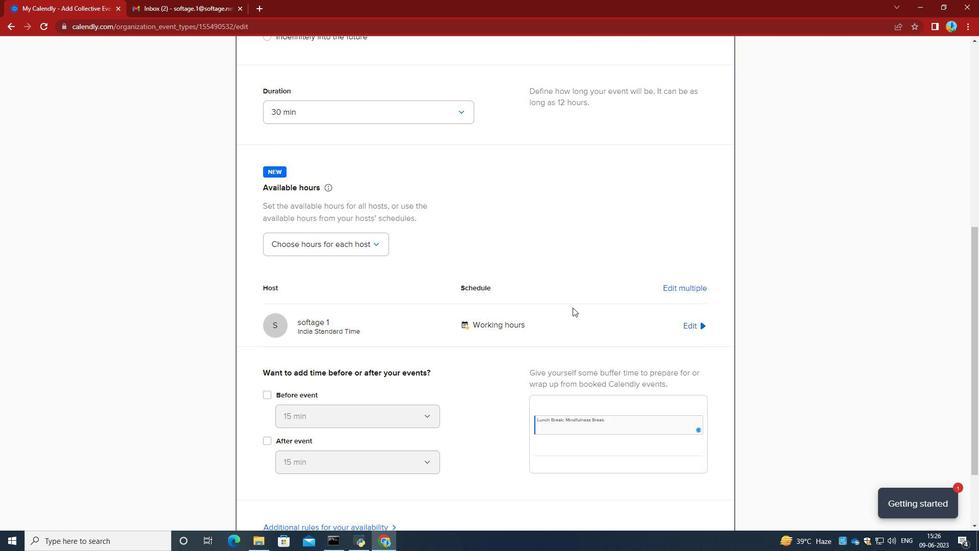
Action: Mouse scrolled (572, 309) with delta (0, 0)
Screenshot: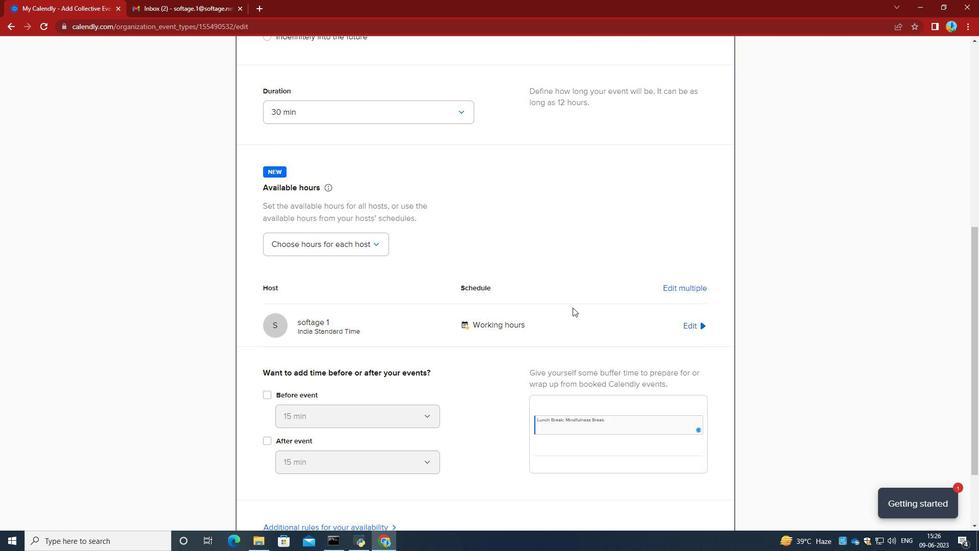 
Action: Mouse moved to (572, 311)
Screenshot: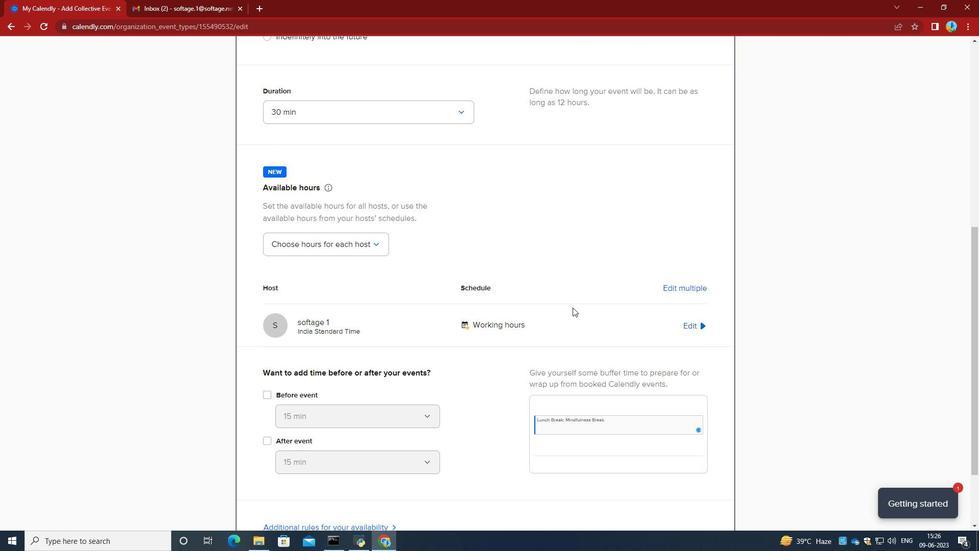 
Action: Mouse scrolled (572, 311) with delta (0, 0)
Screenshot: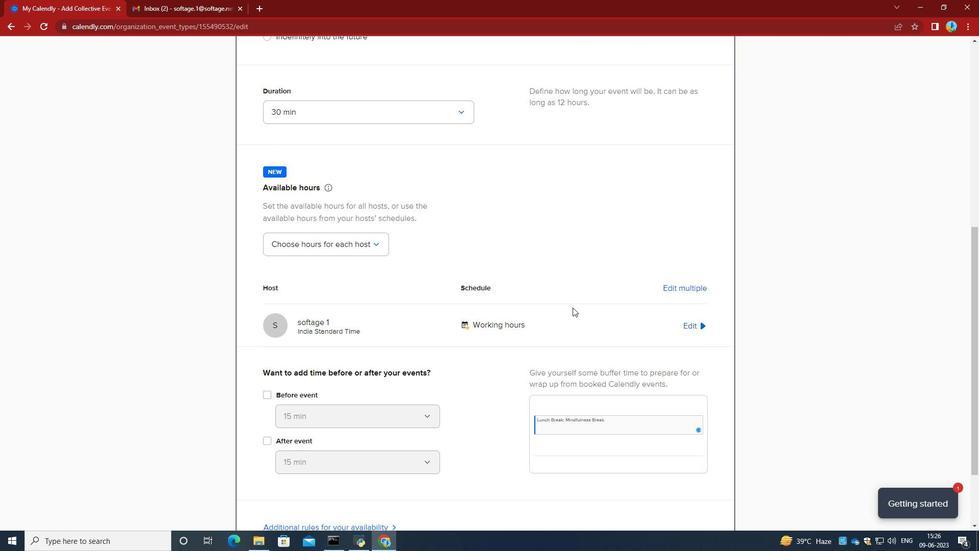 
Action: Mouse moved to (572, 311)
Screenshot: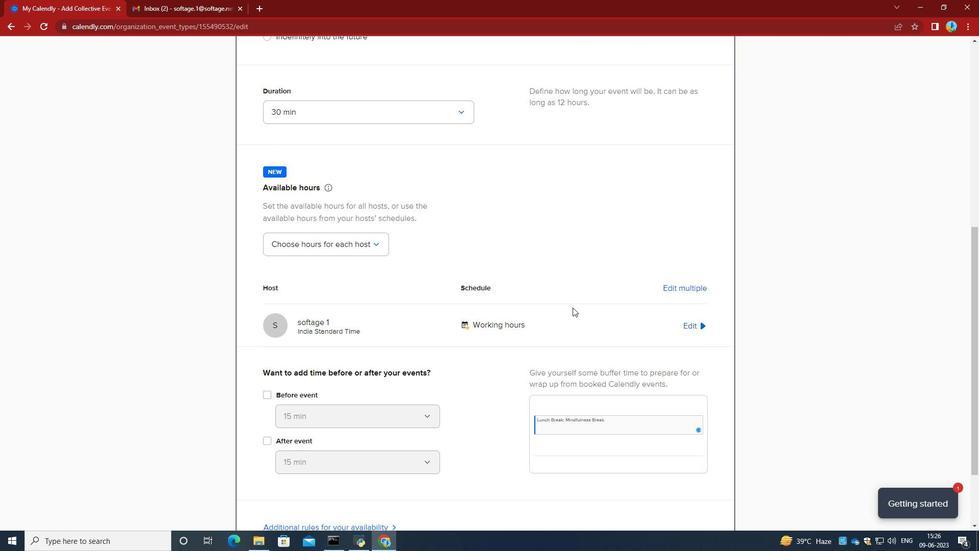 
Action: Mouse scrolled (572, 311) with delta (0, 0)
Screenshot: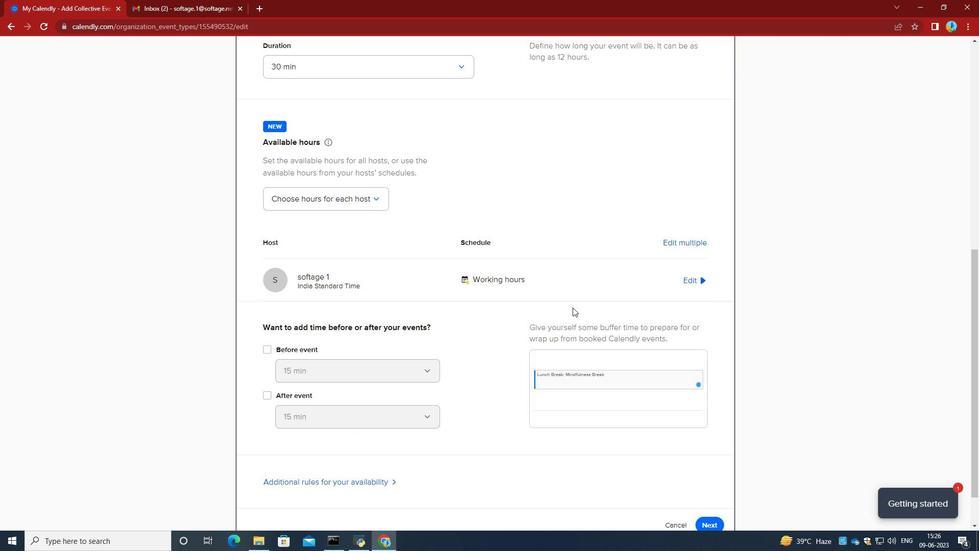 
Action: Mouse moved to (572, 314)
Screenshot: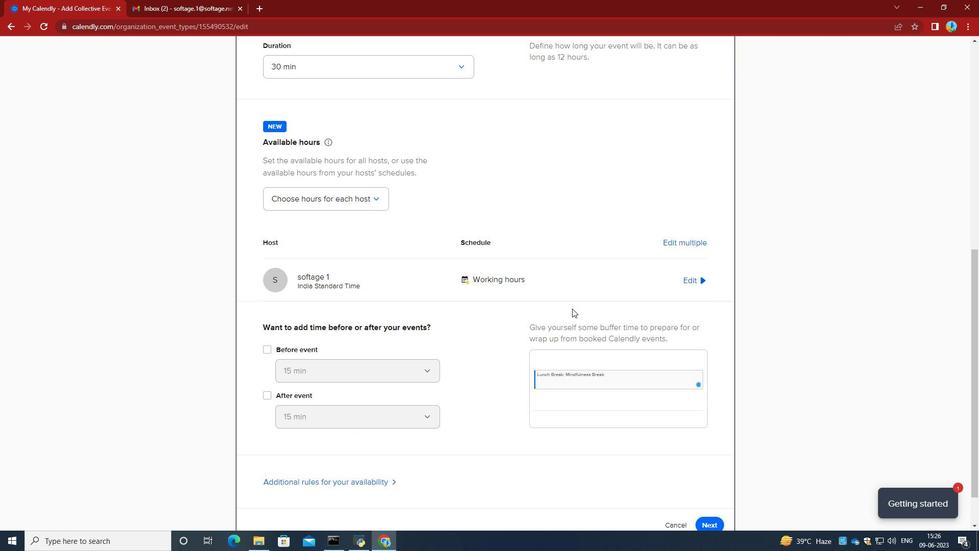 
Action: Mouse scrolled (572, 313) with delta (0, 0)
Screenshot: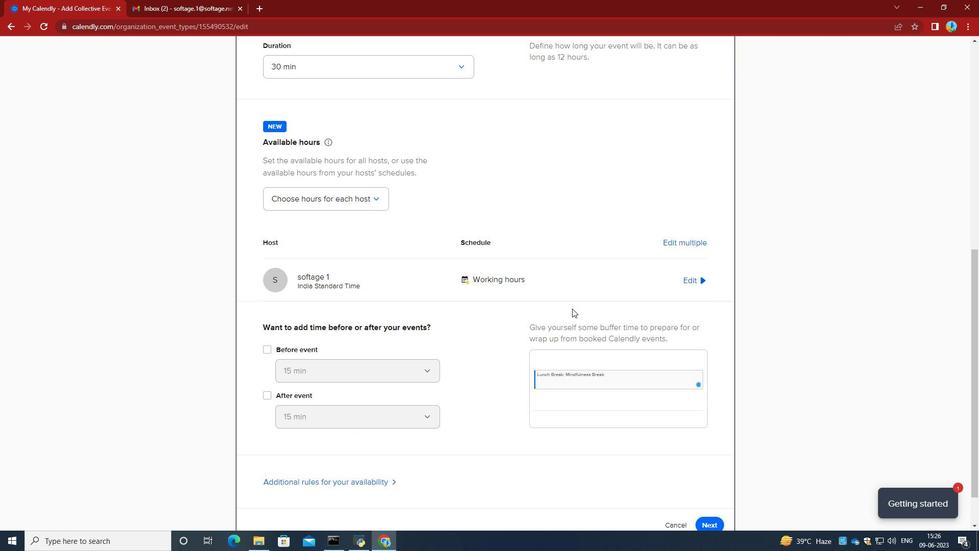 
Action: Mouse moved to (709, 473)
Screenshot: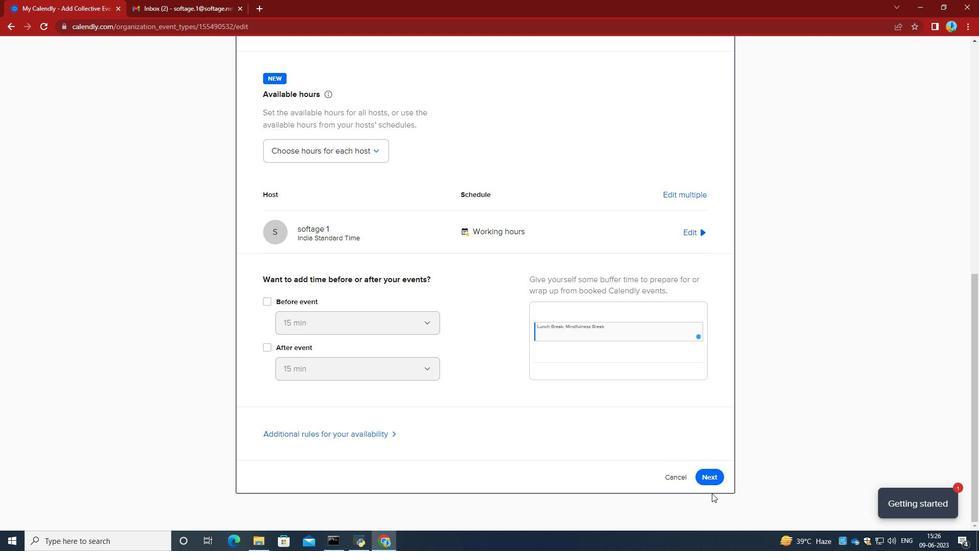 
Action: Mouse pressed left at (709, 473)
Screenshot: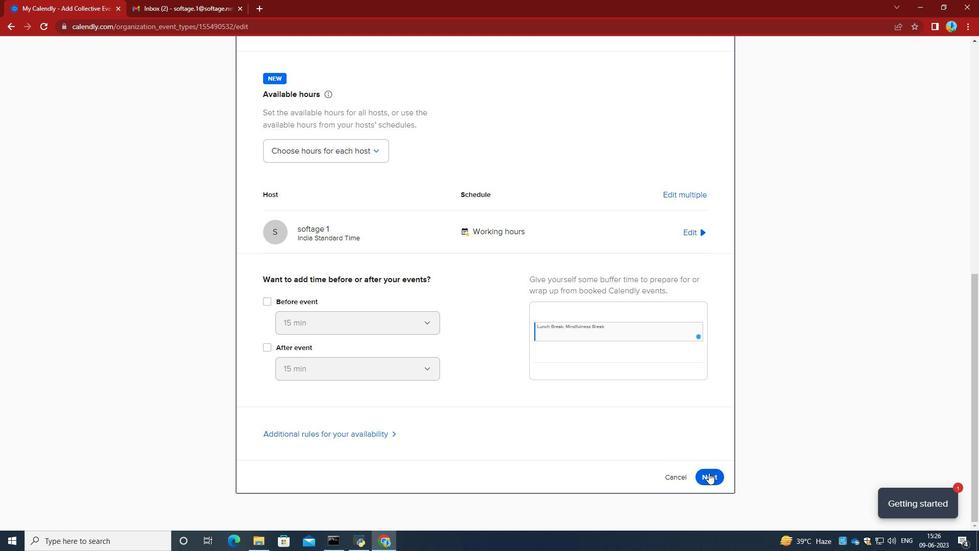 
Action: Mouse moved to (703, 93)
Screenshot: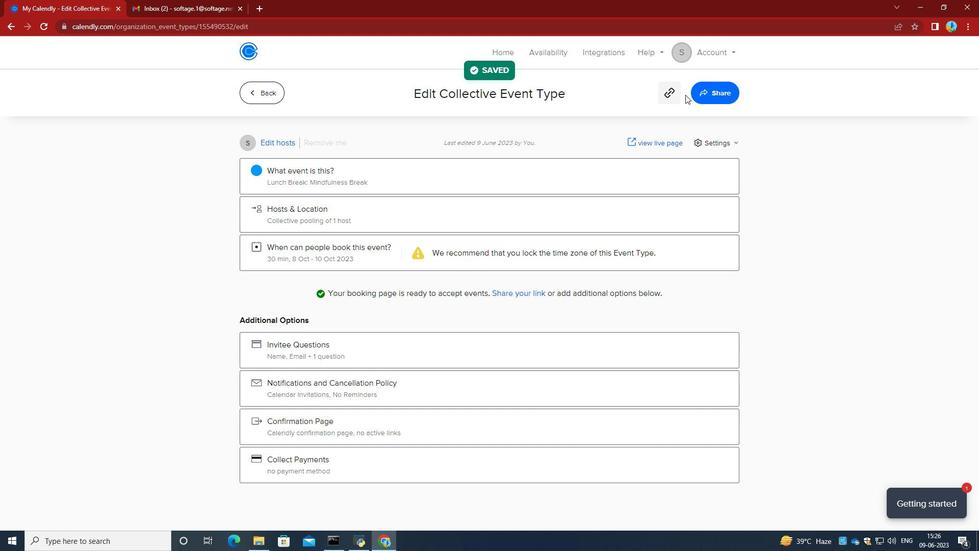 
Action: Mouse pressed left at (703, 93)
Screenshot: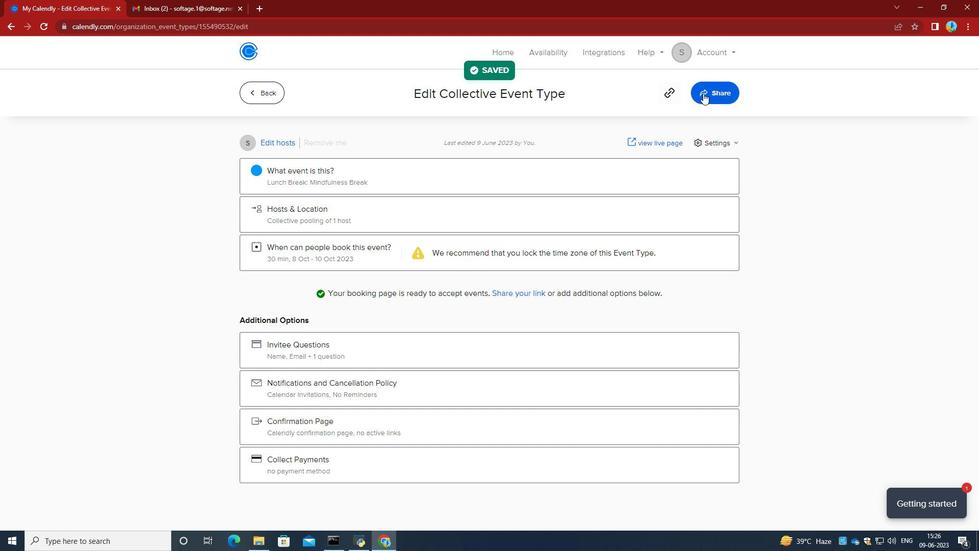 
Action: Mouse moved to (613, 184)
Screenshot: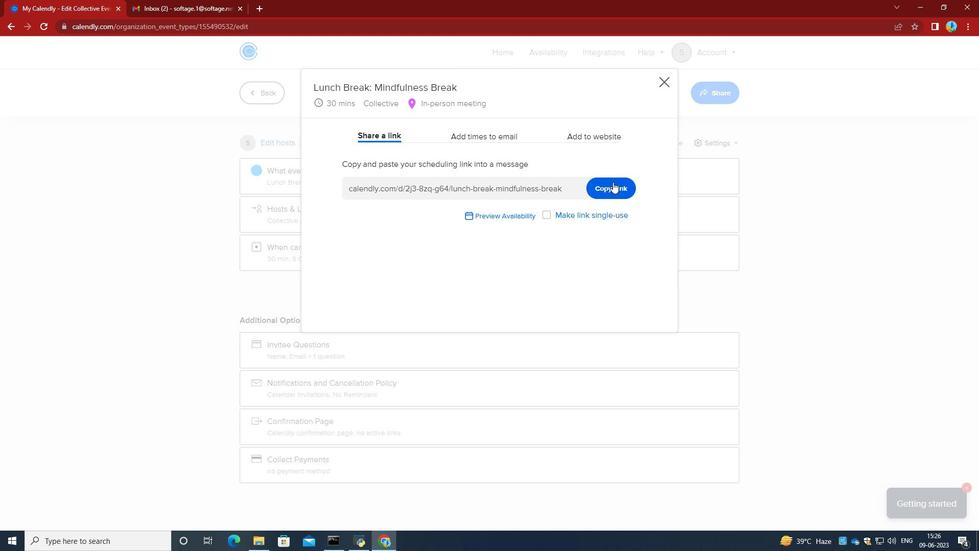 
Action: Mouse pressed left at (613, 184)
Screenshot: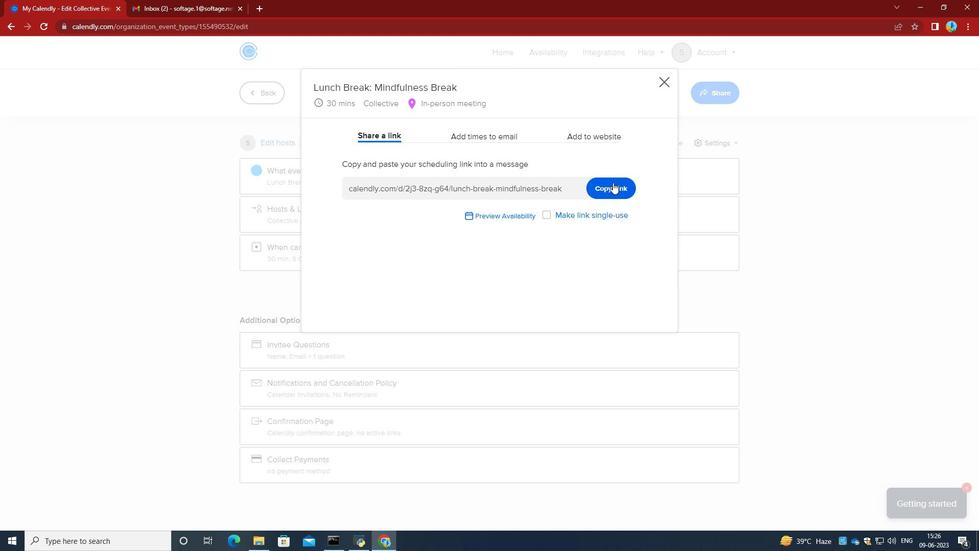 
Action: Mouse moved to (206, 0)
Screenshot: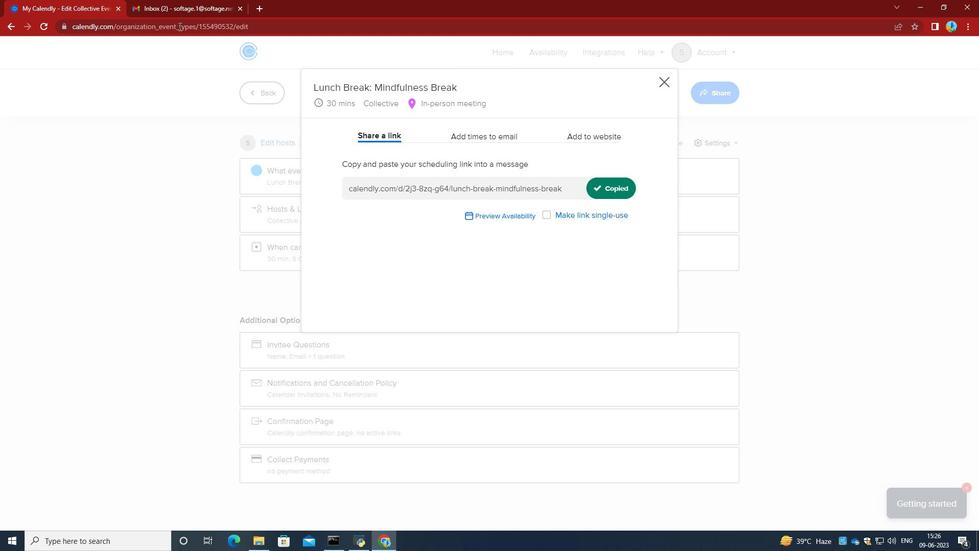 
Action: Mouse pressed left at (206, 0)
Screenshot: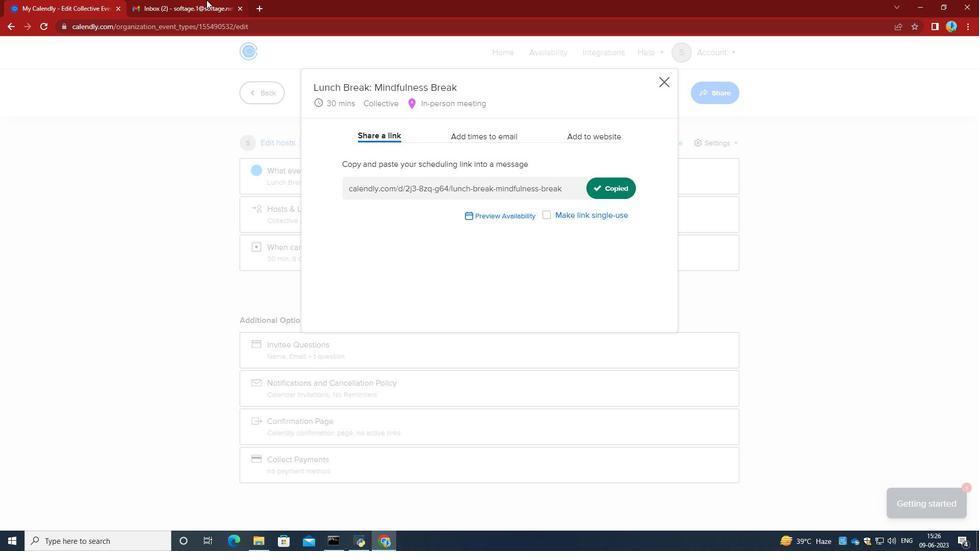 
Action: Mouse moved to (81, 81)
Screenshot: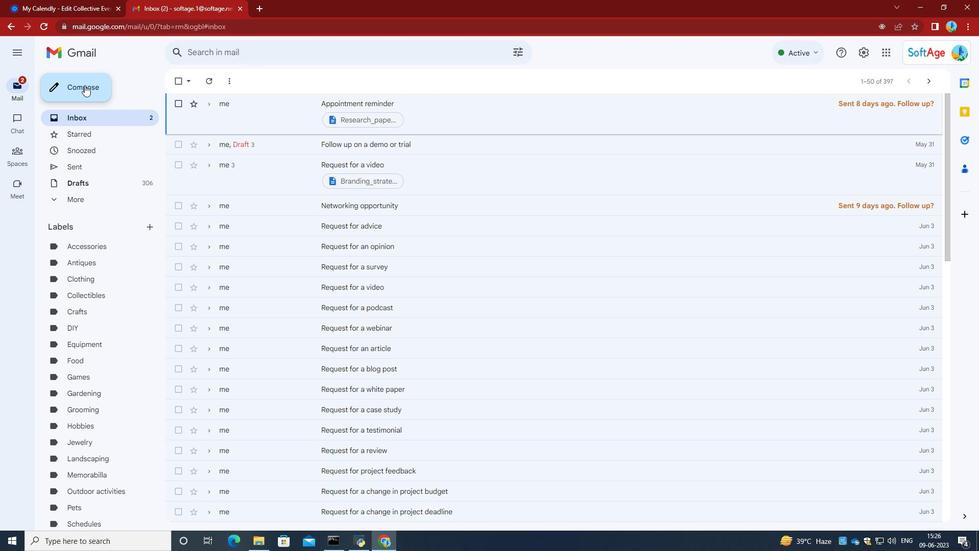 
Action: Mouse pressed left at (81, 81)
Screenshot: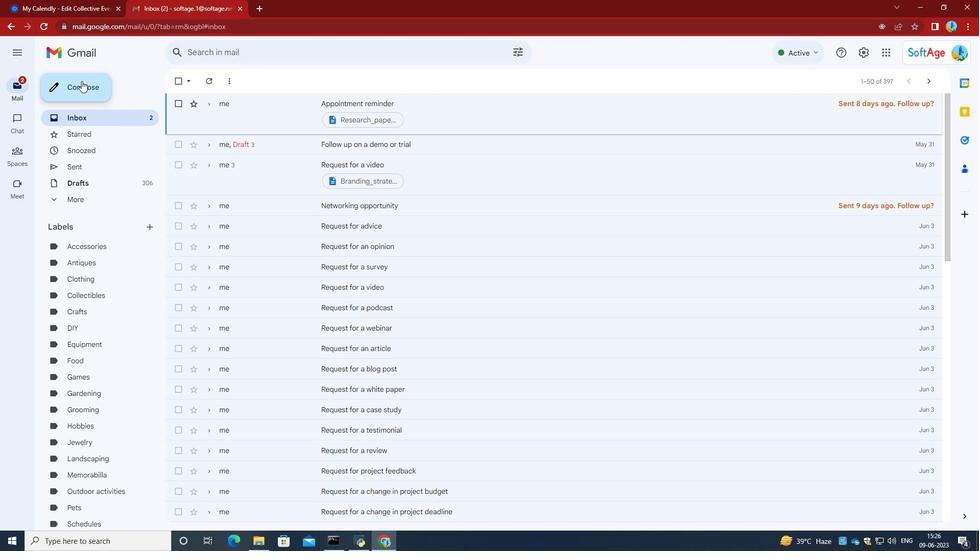 
Action: Mouse moved to (690, 301)
Screenshot: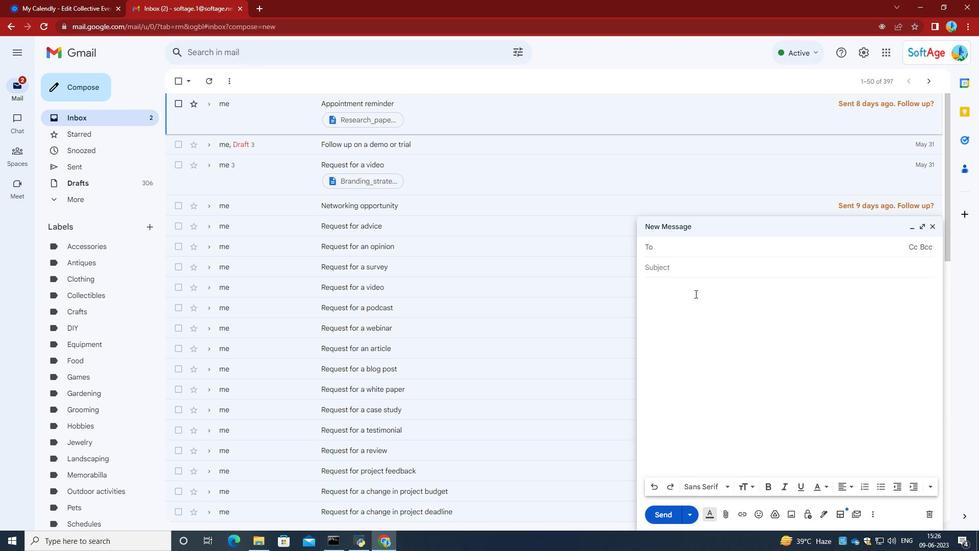 
Action: Mouse pressed left at (690, 301)
Screenshot: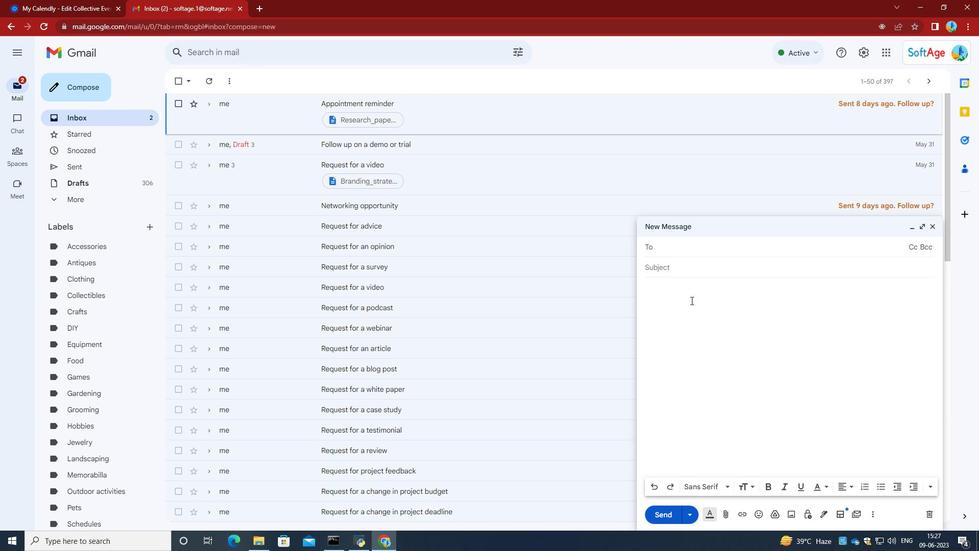 
Action: Key pressed ctrl+V
Screenshot: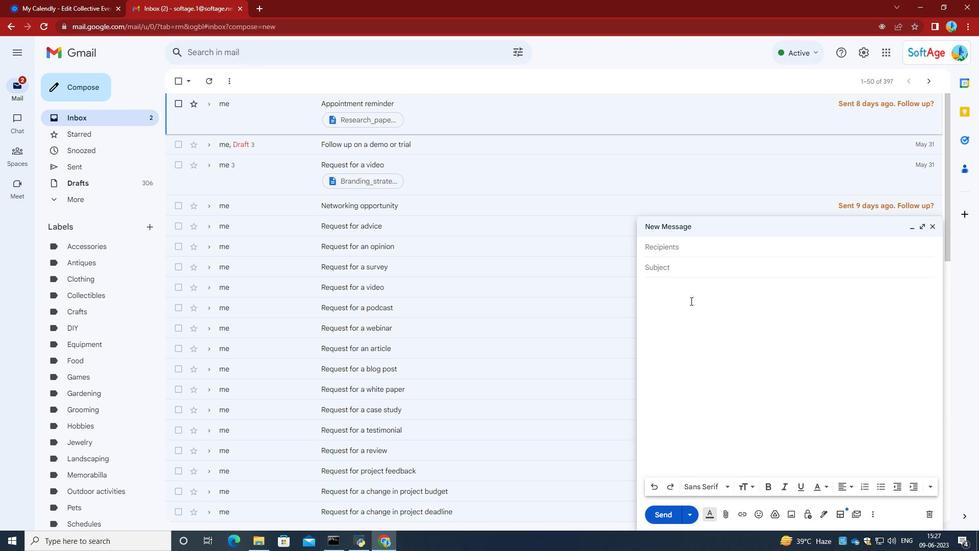 
Action: Mouse moved to (701, 246)
Screenshot: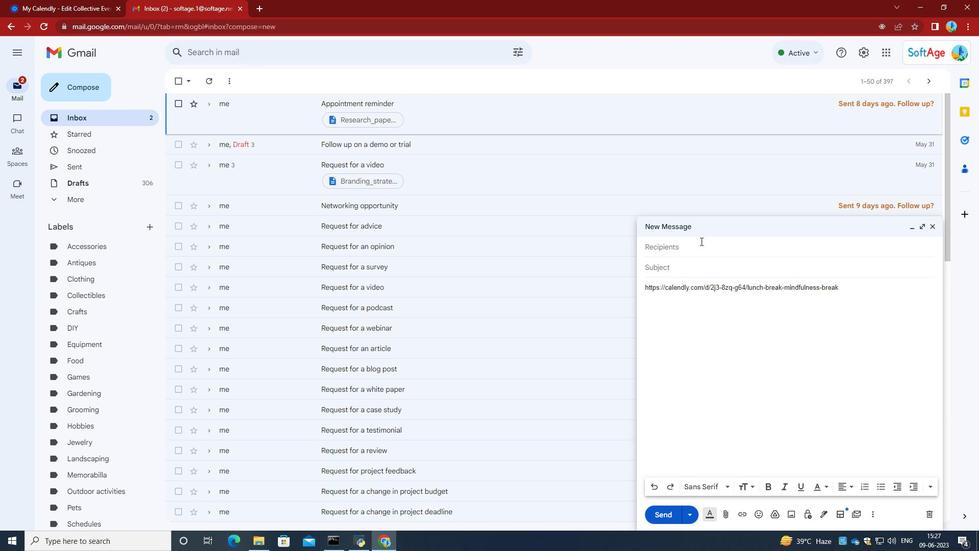 
Action: Mouse pressed left at (701, 246)
Screenshot: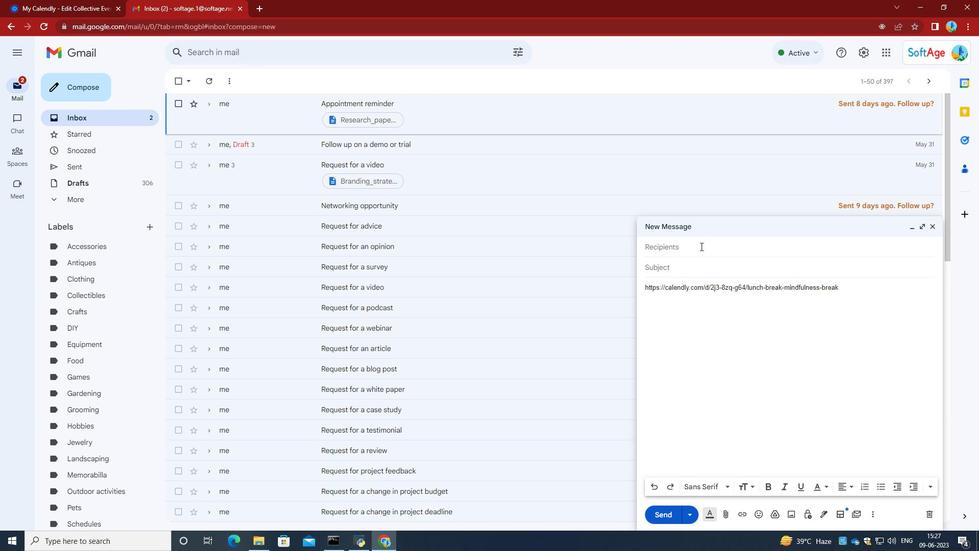 
Action: Key pressed softage.7<Key.shift>@softage.net<Key.enter>
Screenshot: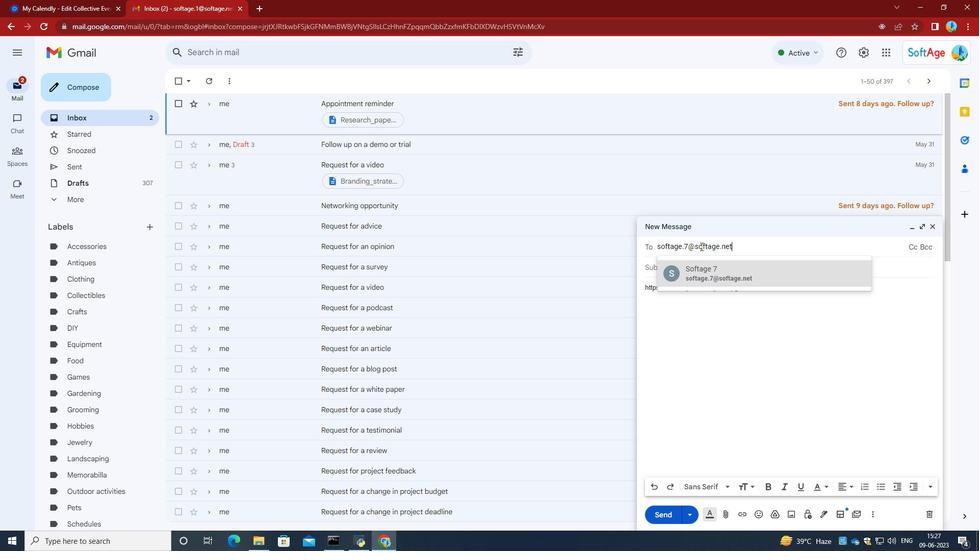 
Action: Mouse moved to (763, 250)
Screenshot: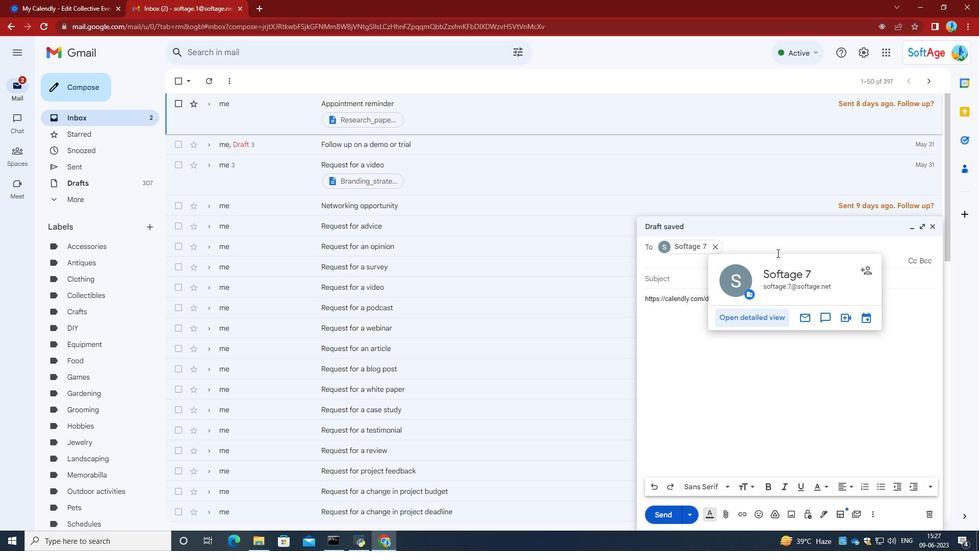 
Action: Mouse pressed left at (763, 250)
Screenshot: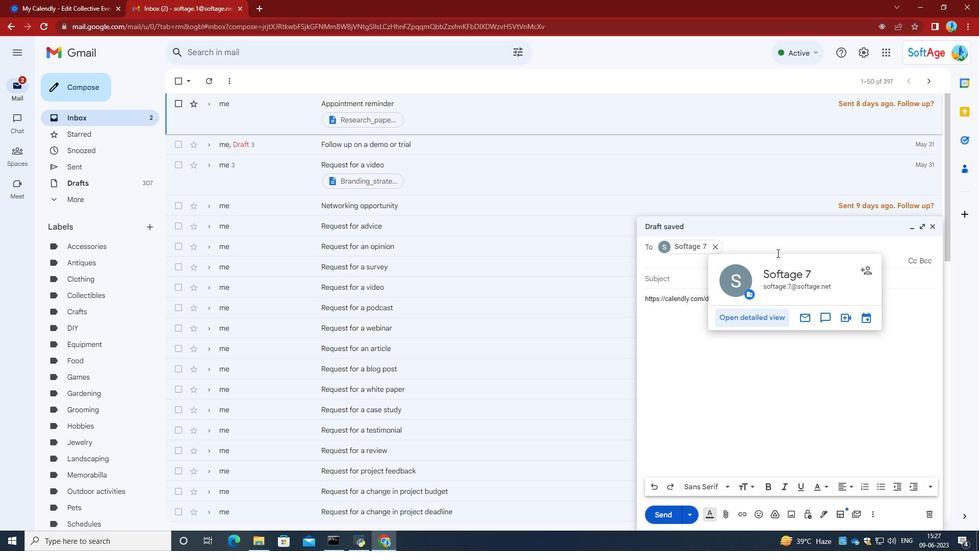 
Action: Key pressed softage.8<Key.shift>@softage.net
Screenshot: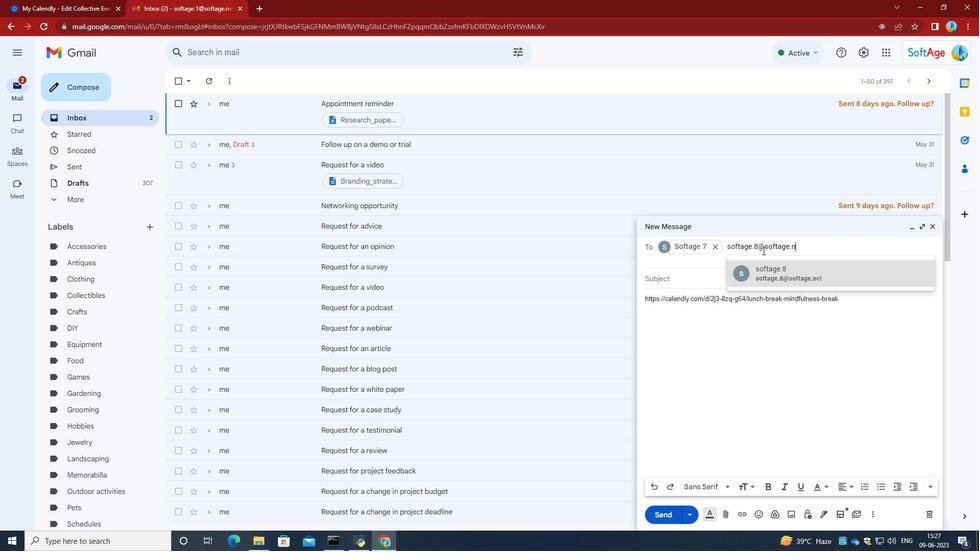 
Action: Mouse moved to (772, 277)
Screenshot: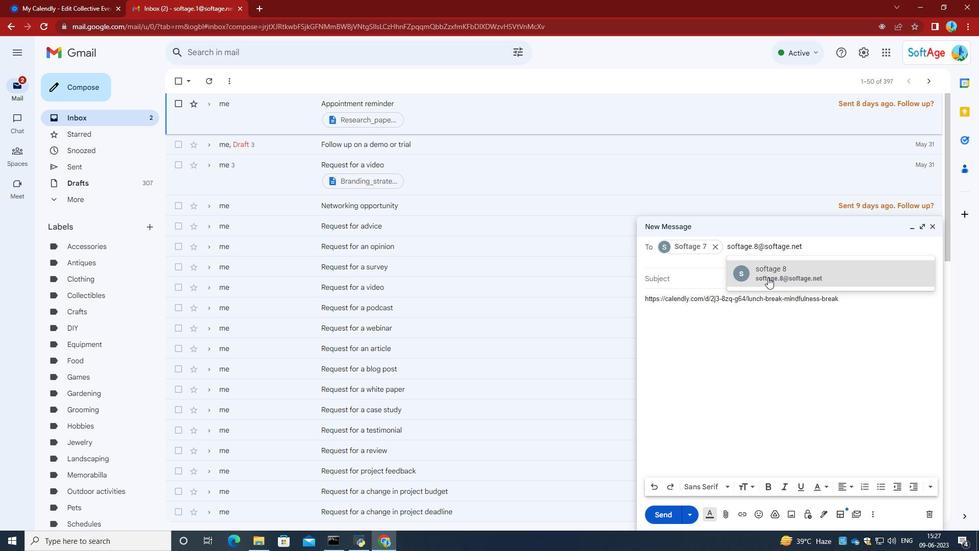 
Action: Mouse pressed left at (772, 277)
Screenshot: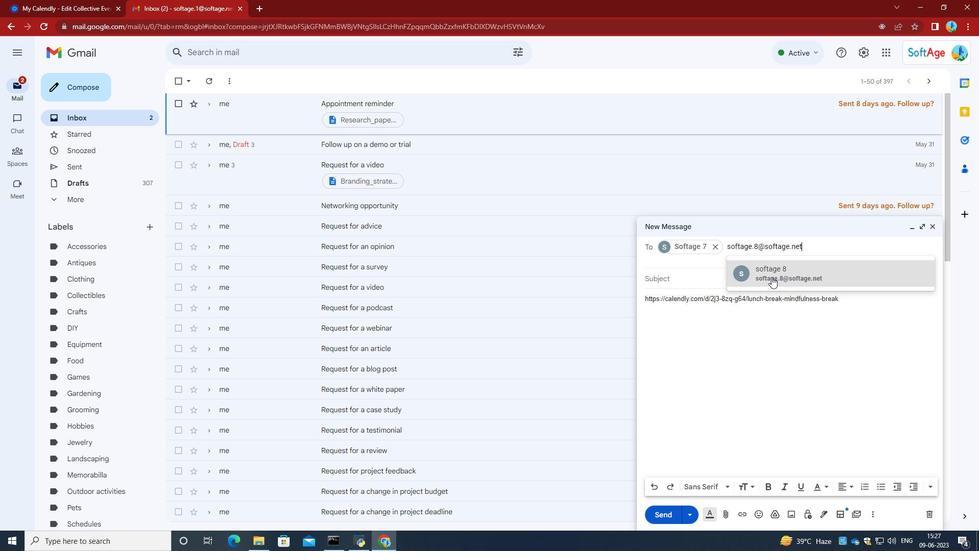 
Action: Mouse moved to (660, 516)
Screenshot: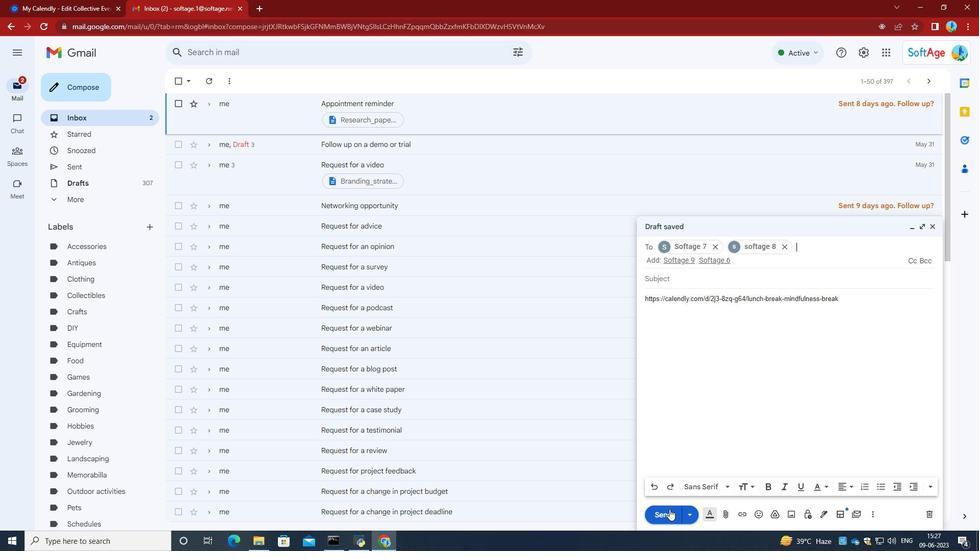 
Action: Mouse pressed left at (660, 516)
Screenshot: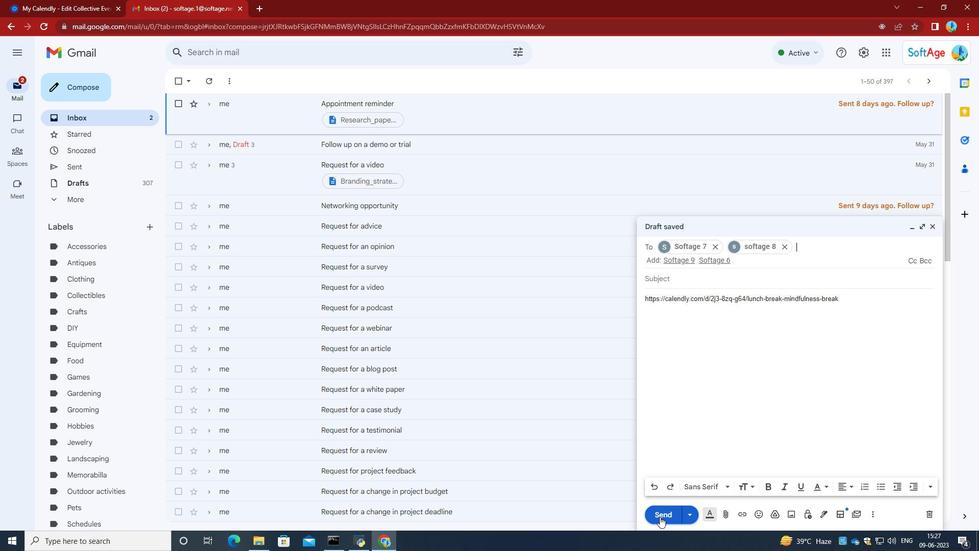 
Action: Mouse moved to (747, 407)
Screenshot: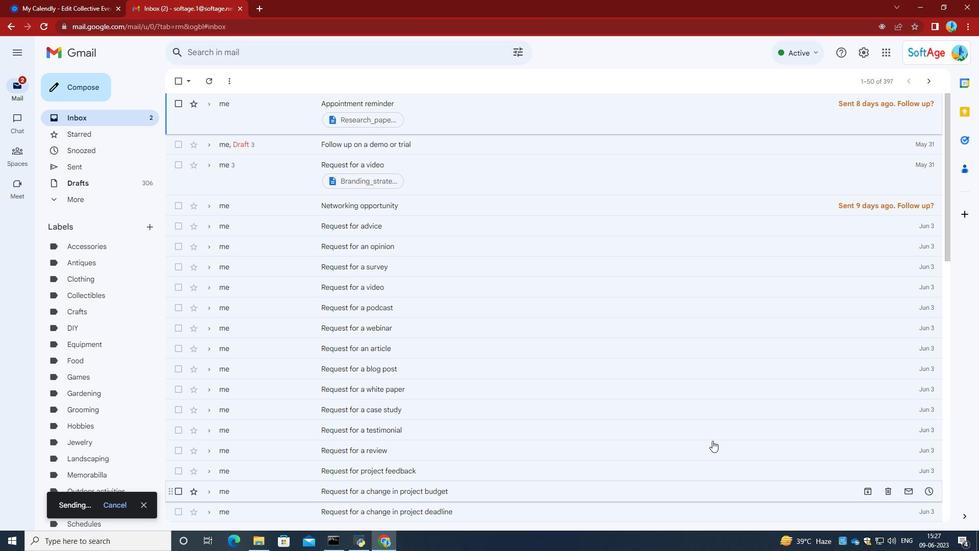 
